Task: Check the average views per listing of granite counters in the last 3 years.
Action: Mouse moved to (934, 216)
Screenshot: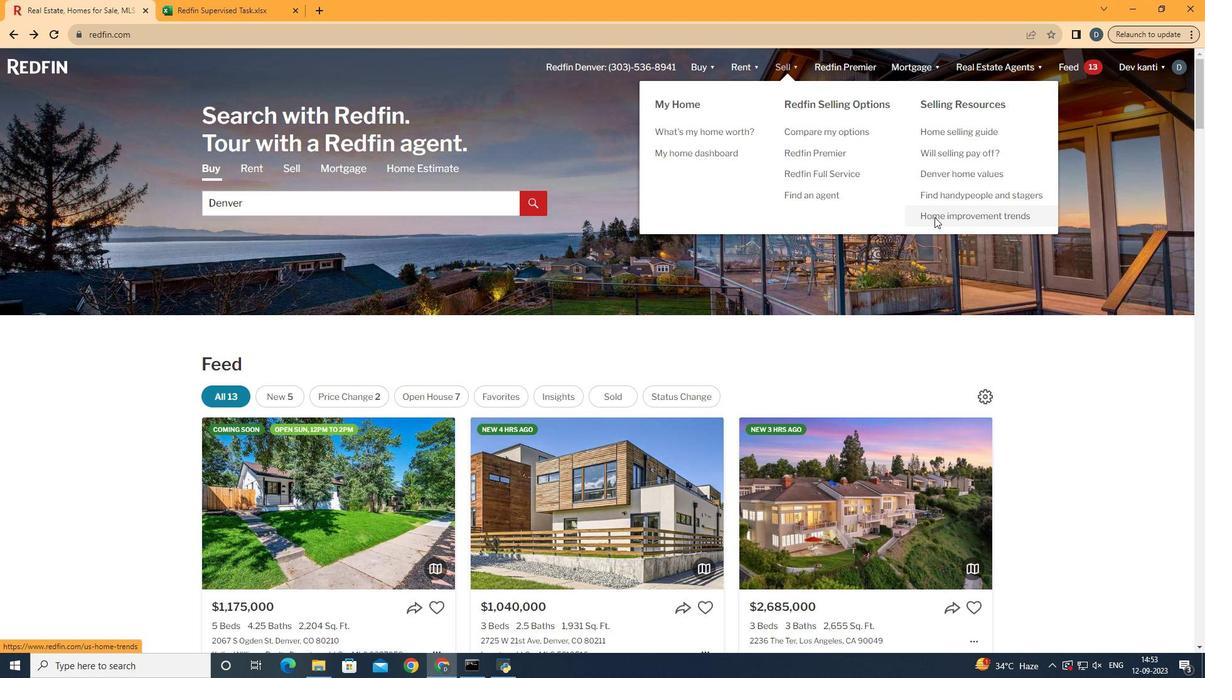 
Action: Mouse pressed left at (934, 216)
Screenshot: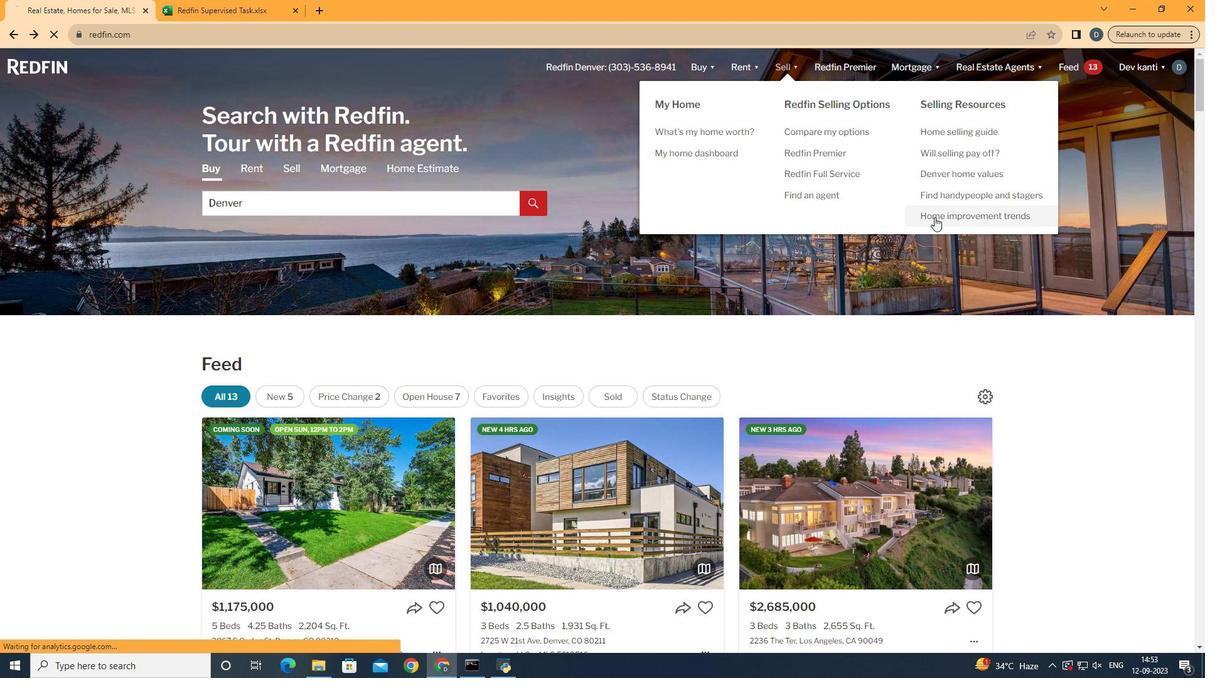 
Action: Mouse moved to (302, 246)
Screenshot: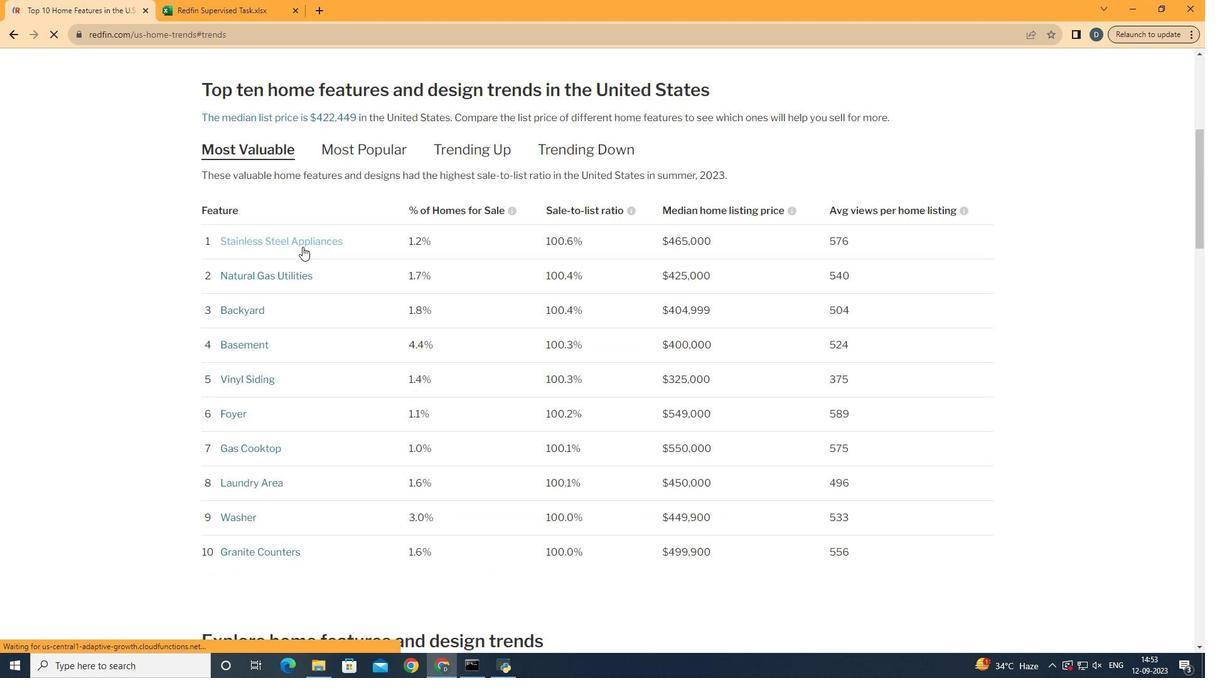 
Action: Mouse pressed left at (302, 246)
Screenshot: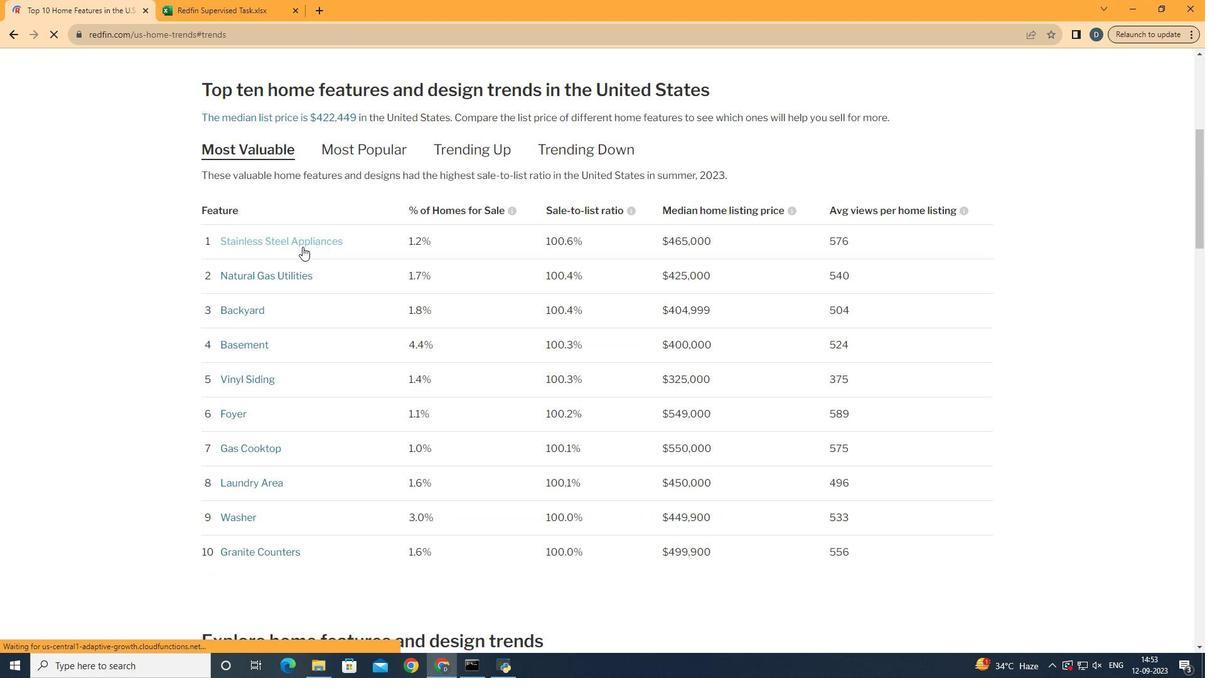 
Action: Mouse moved to (364, 364)
Screenshot: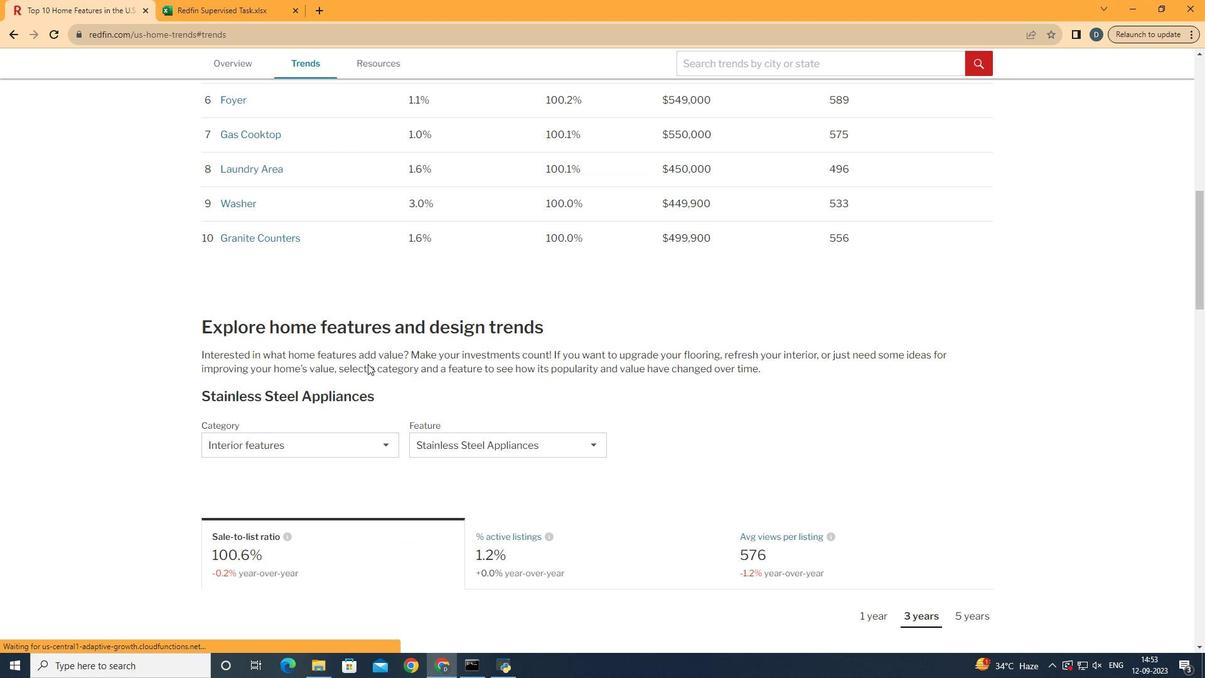 
Action: Mouse scrolled (364, 363) with delta (0, 0)
Screenshot: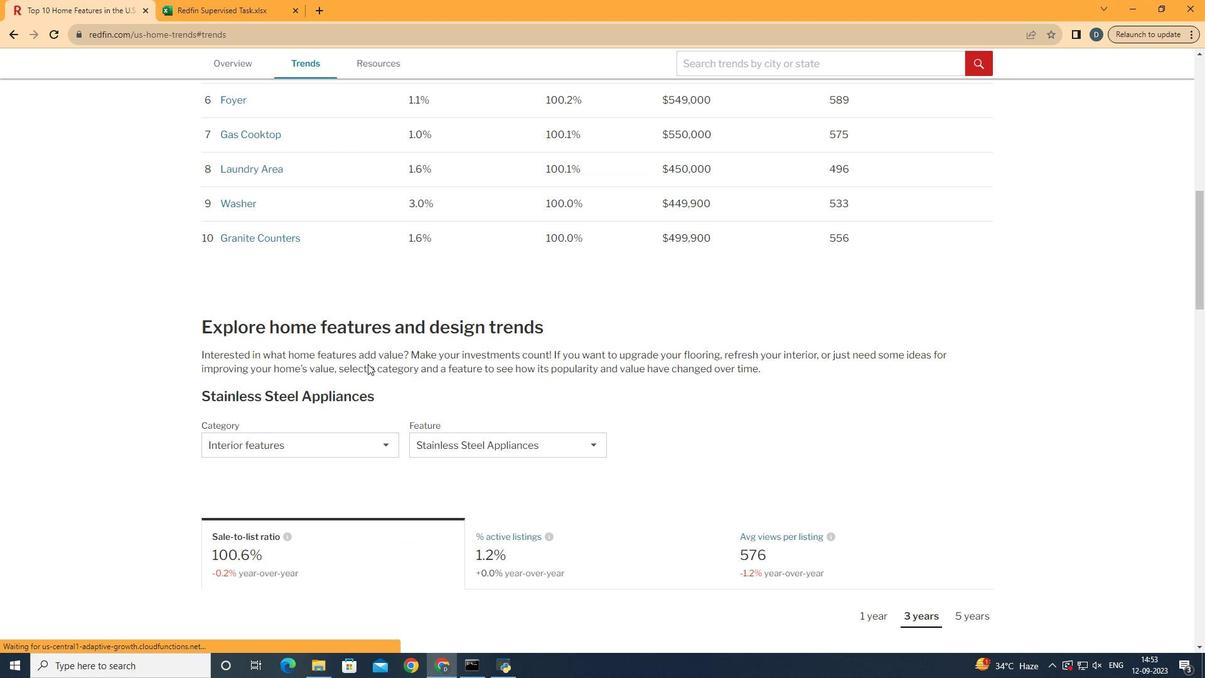 
Action: Mouse scrolled (364, 363) with delta (0, 0)
Screenshot: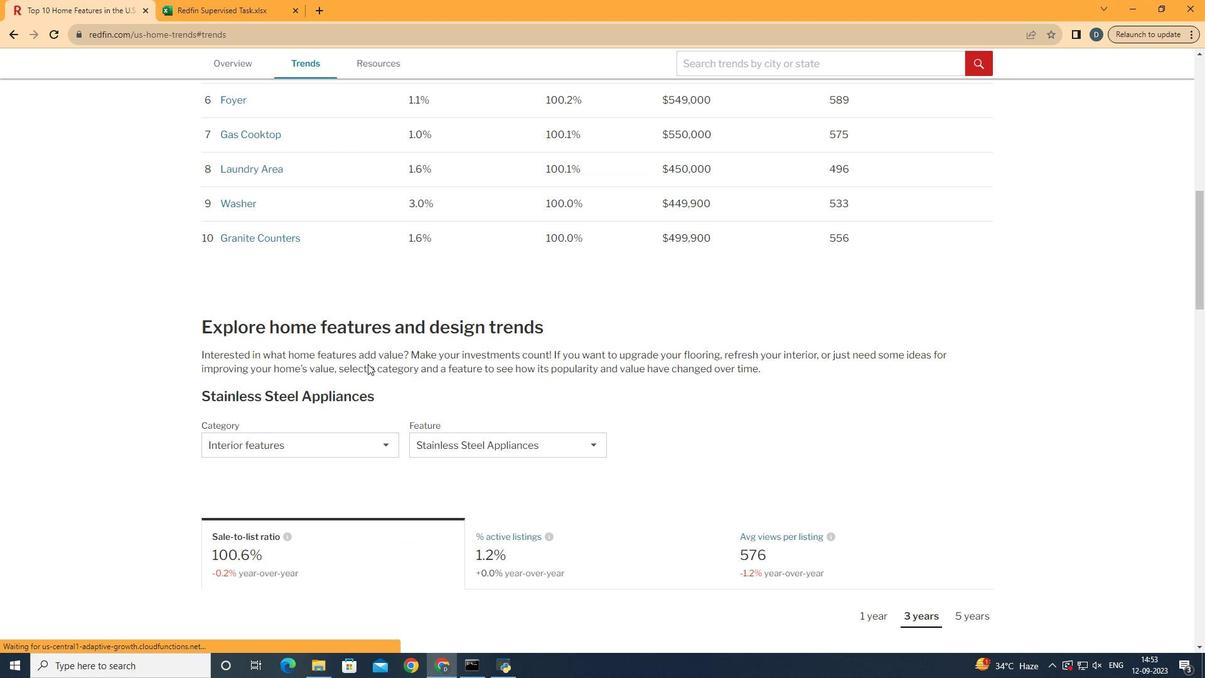 
Action: Mouse scrolled (364, 363) with delta (0, 0)
Screenshot: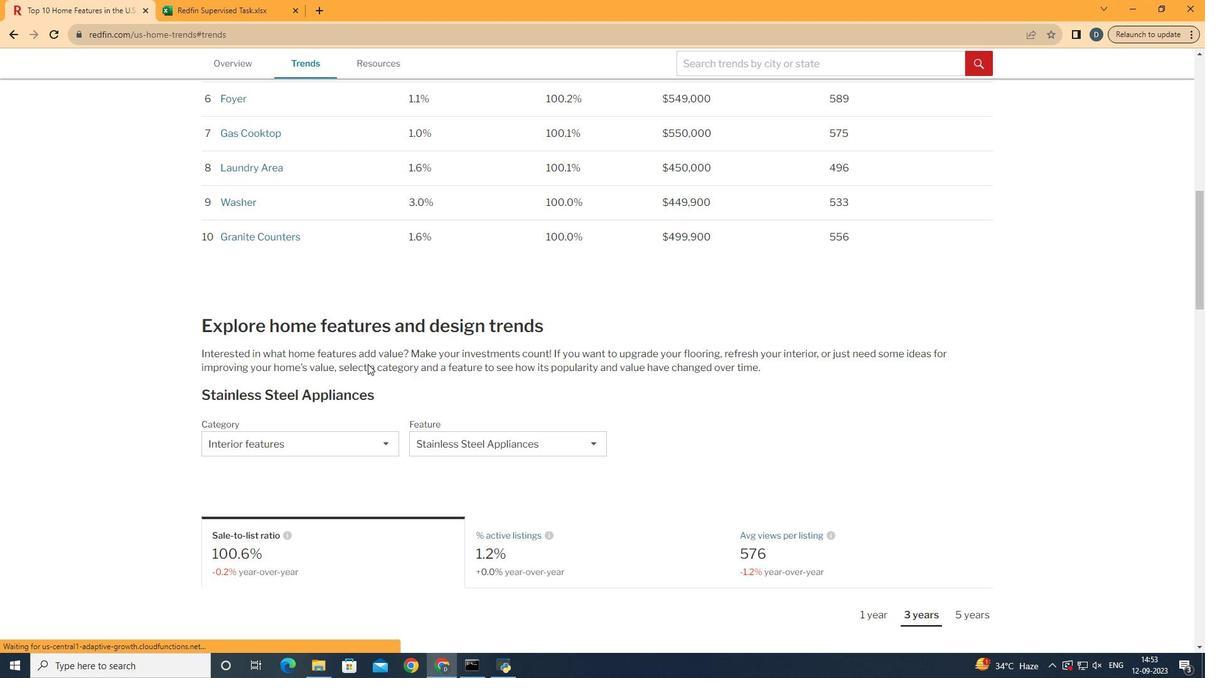 
Action: Mouse scrolled (364, 363) with delta (0, 0)
Screenshot: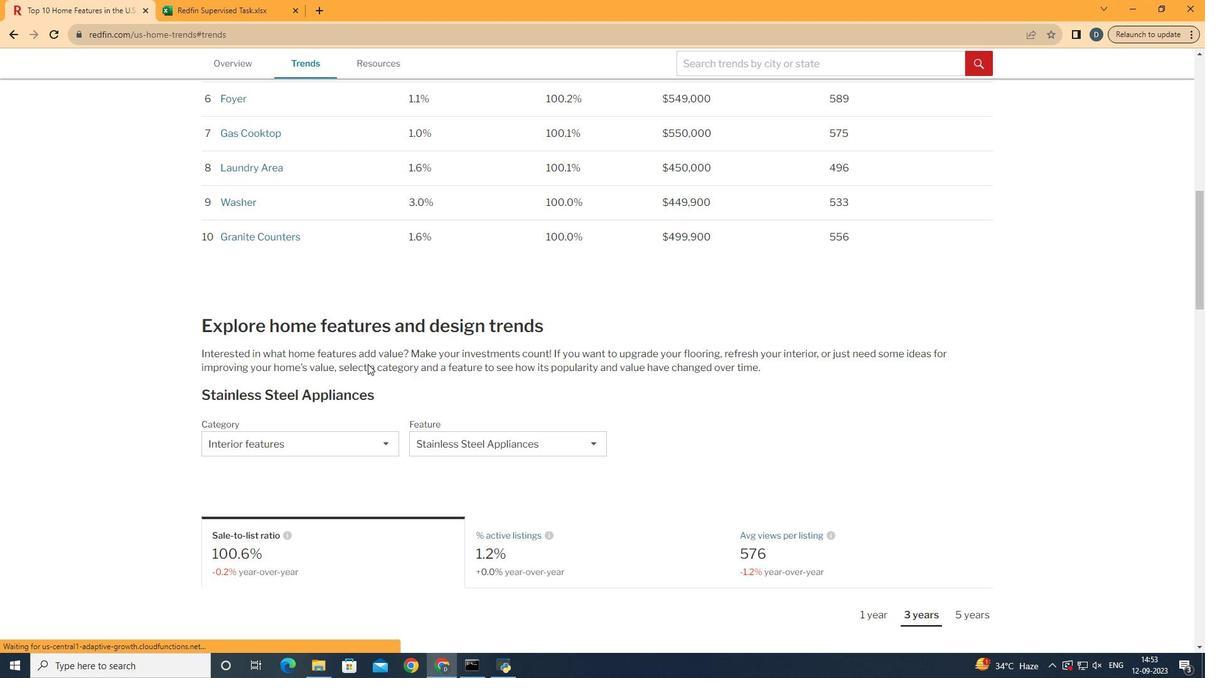 
Action: Mouse moved to (366, 364)
Screenshot: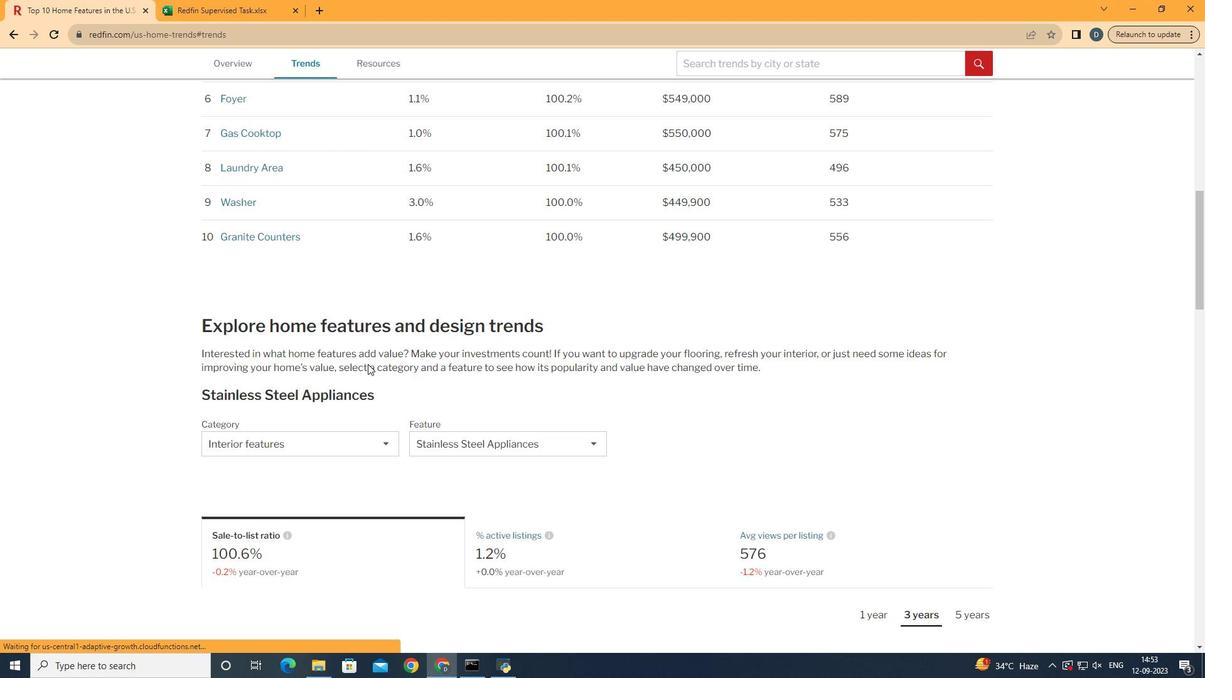 
Action: Mouse scrolled (366, 363) with delta (0, 0)
Screenshot: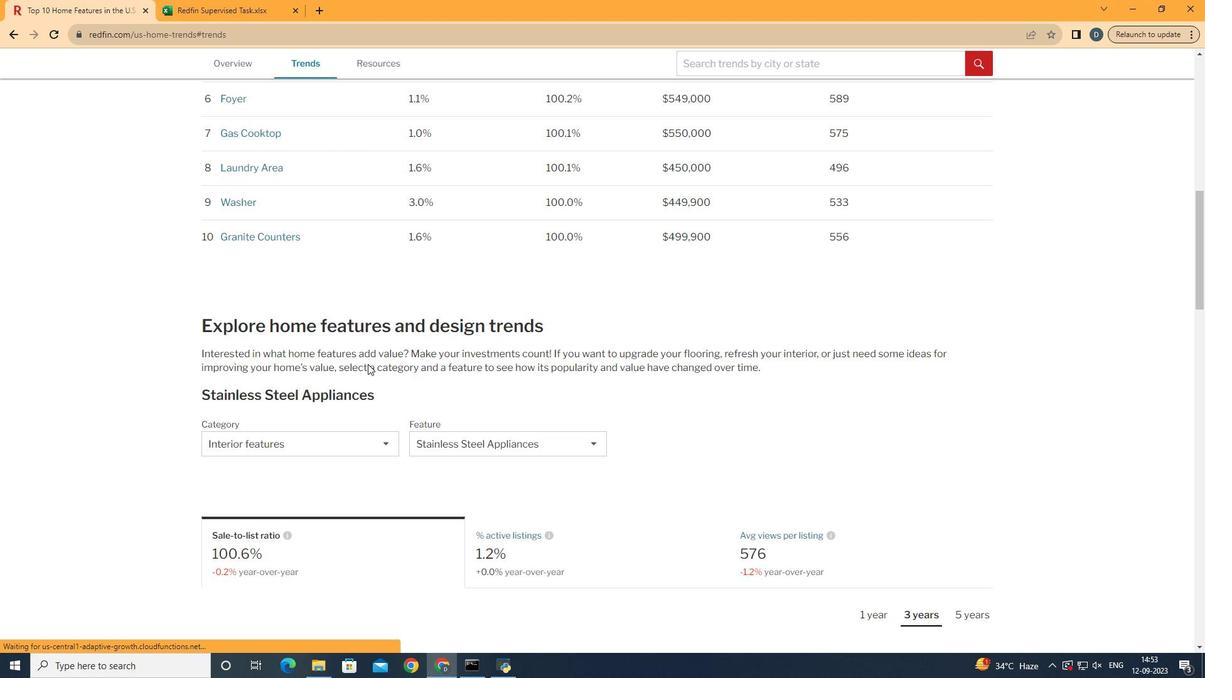 
Action: Mouse moved to (367, 364)
Screenshot: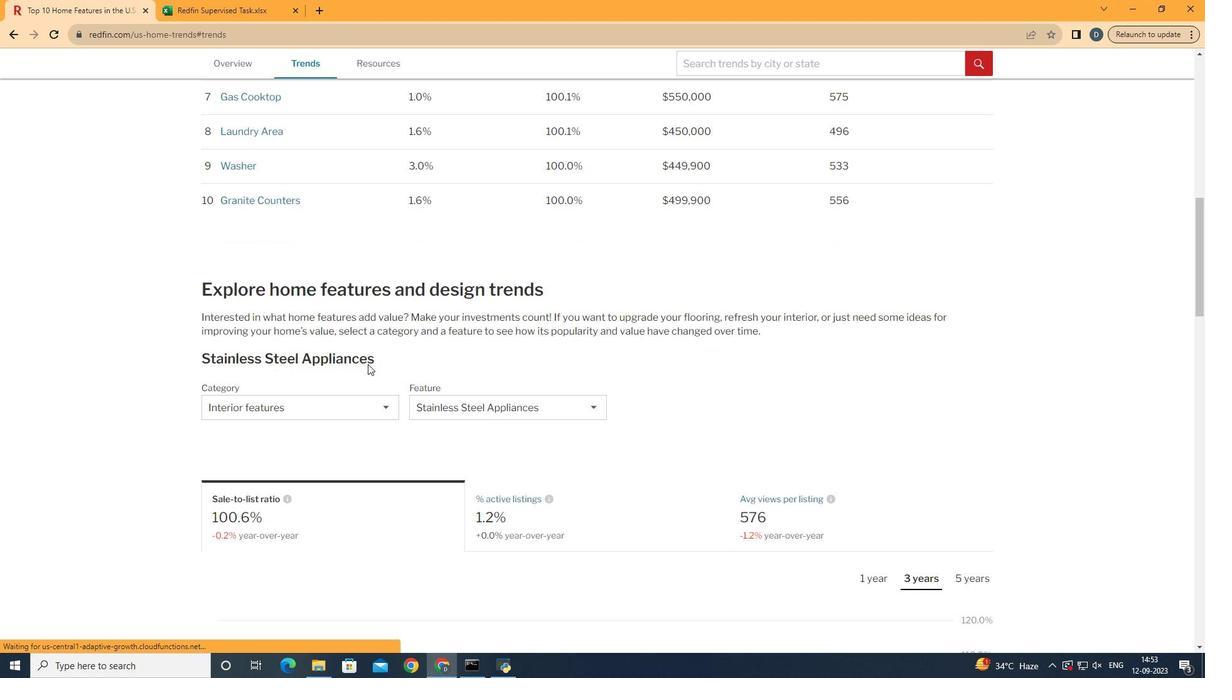
Action: Mouse scrolled (367, 363) with delta (0, 0)
Screenshot: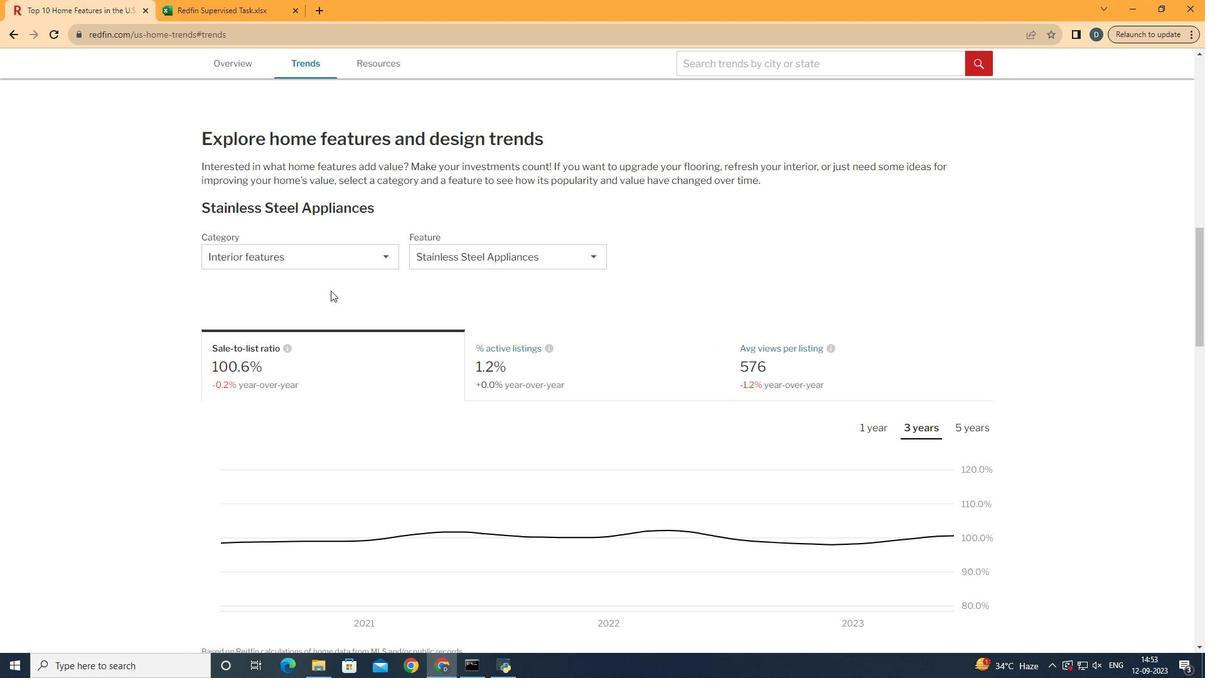 
Action: Mouse scrolled (367, 363) with delta (0, 0)
Screenshot: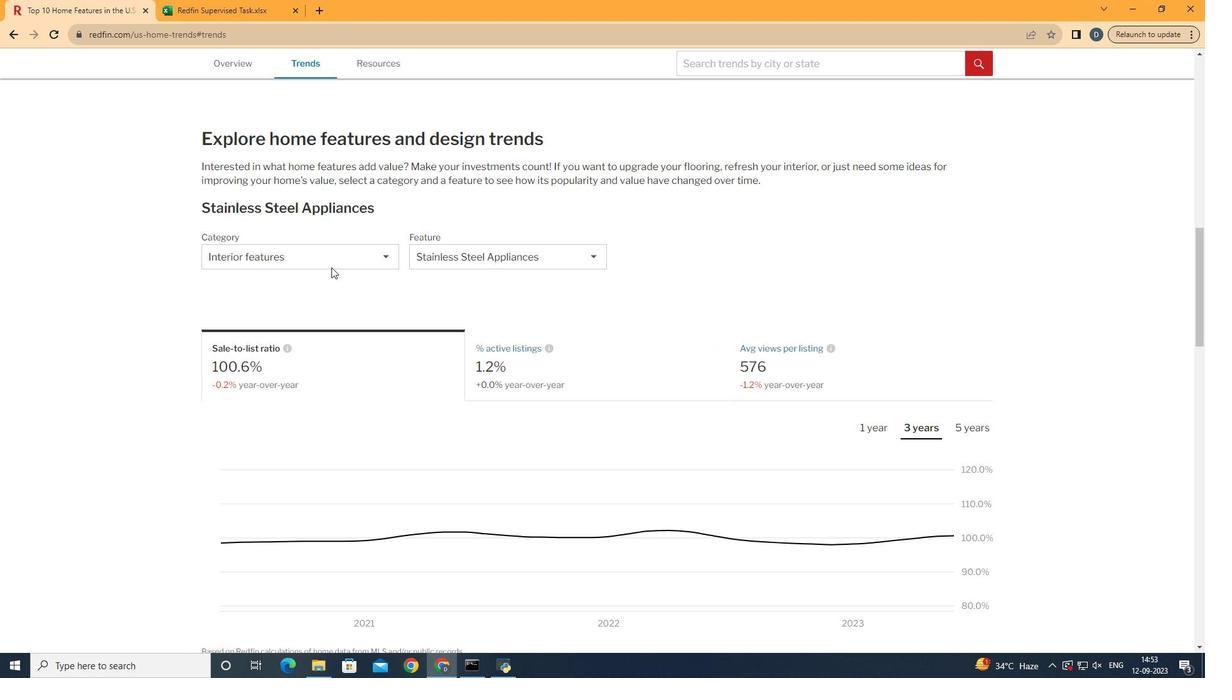
Action: Mouse scrolled (367, 363) with delta (0, 0)
Screenshot: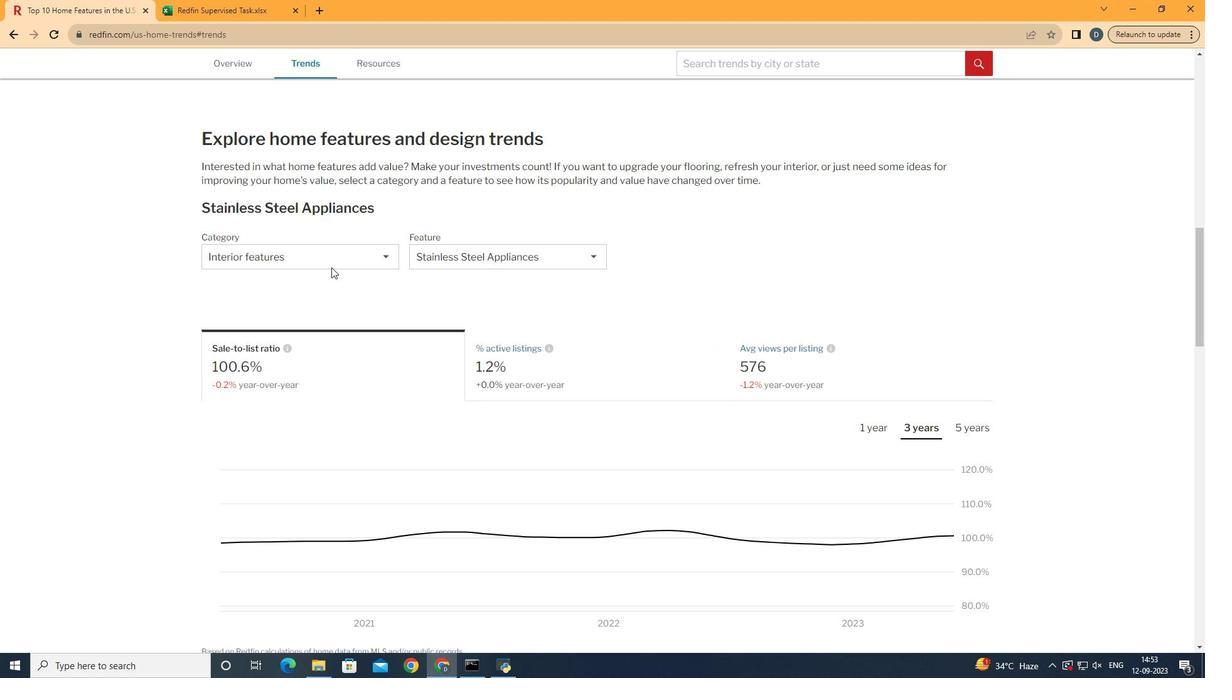 
Action: Mouse moved to (336, 257)
Screenshot: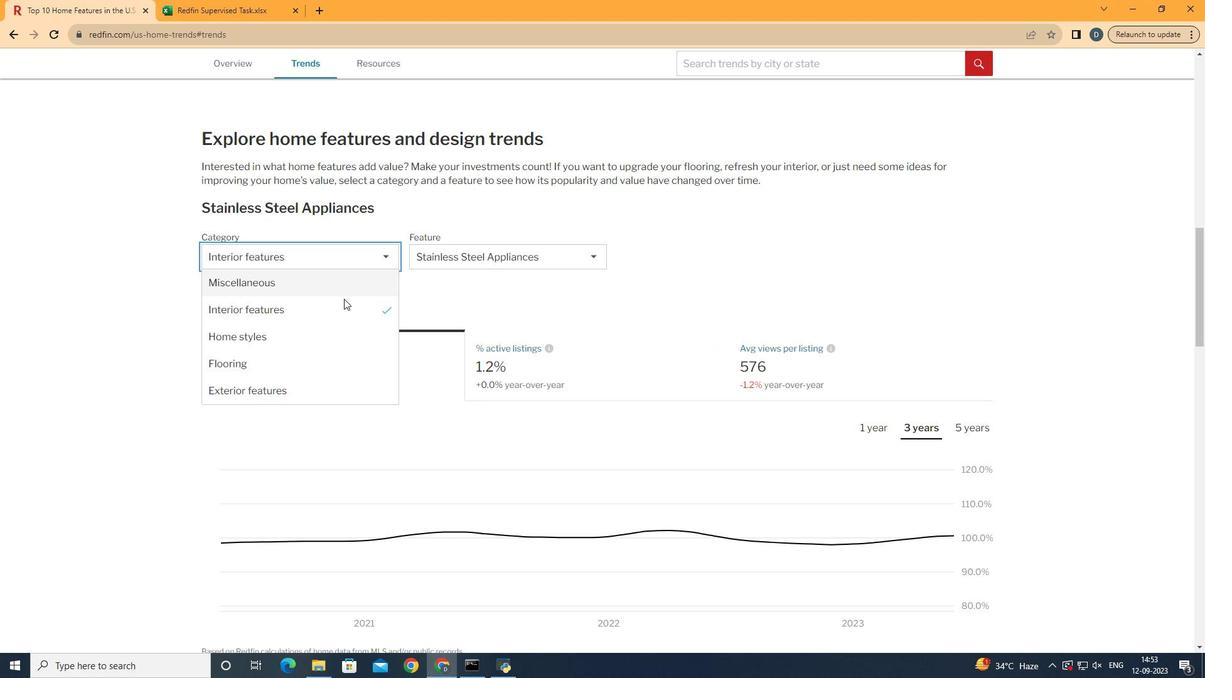 
Action: Mouse pressed left at (336, 257)
Screenshot: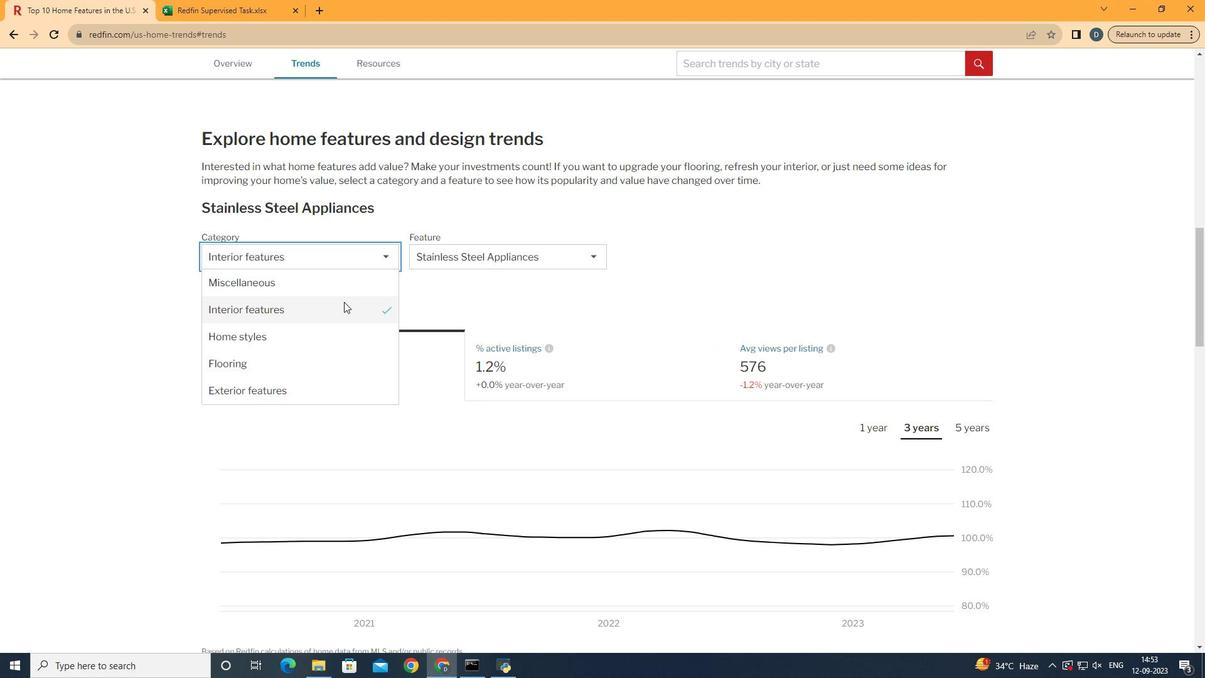 
Action: Mouse moved to (347, 311)
Screenshot: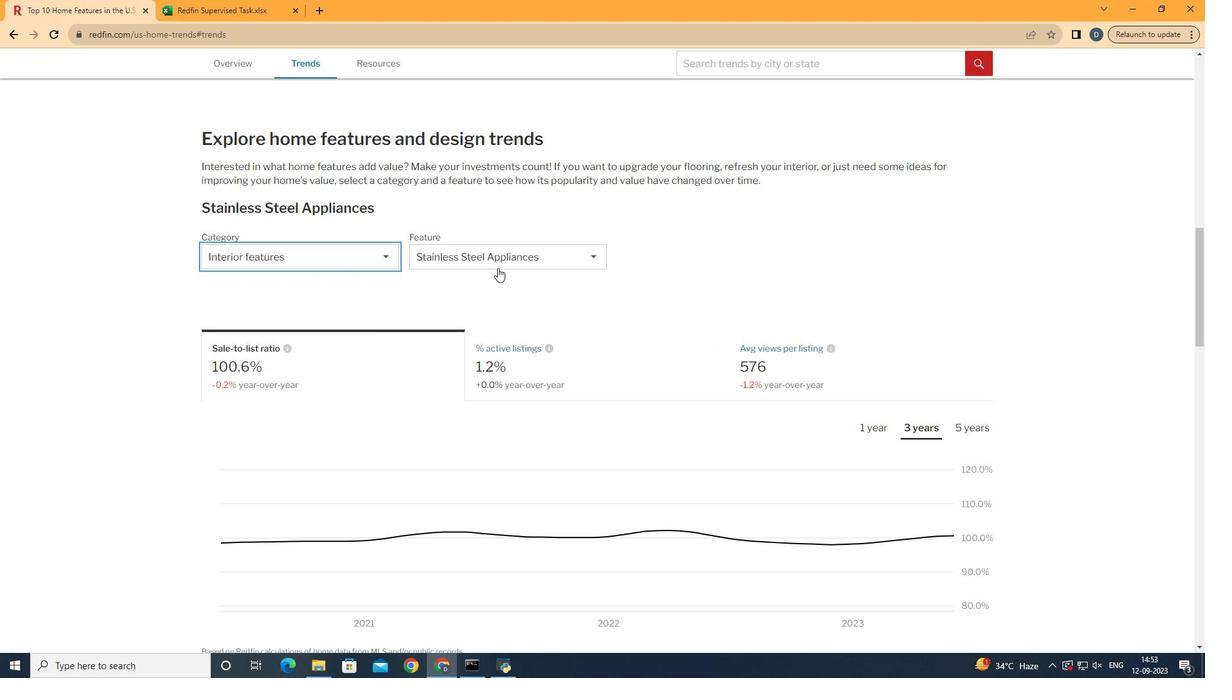 
Action: Mouse pressed left at (347, 311)
Screenshot: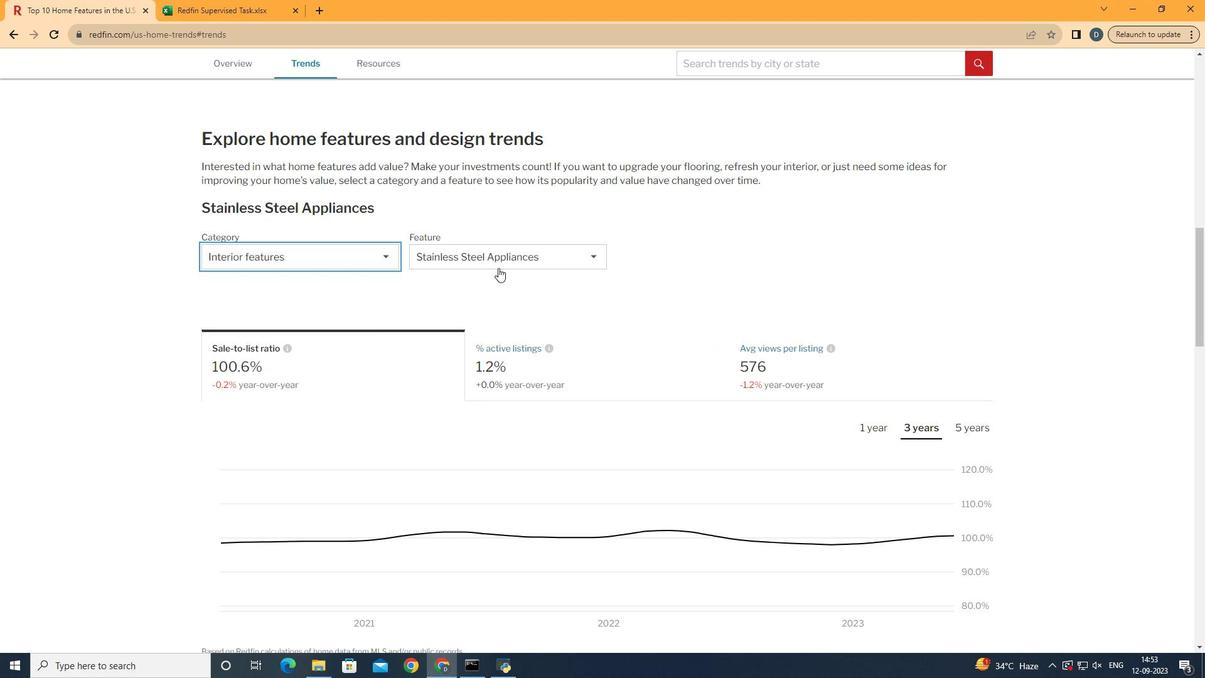 
Action: Mouse moved to (498, 268)
Screenshot: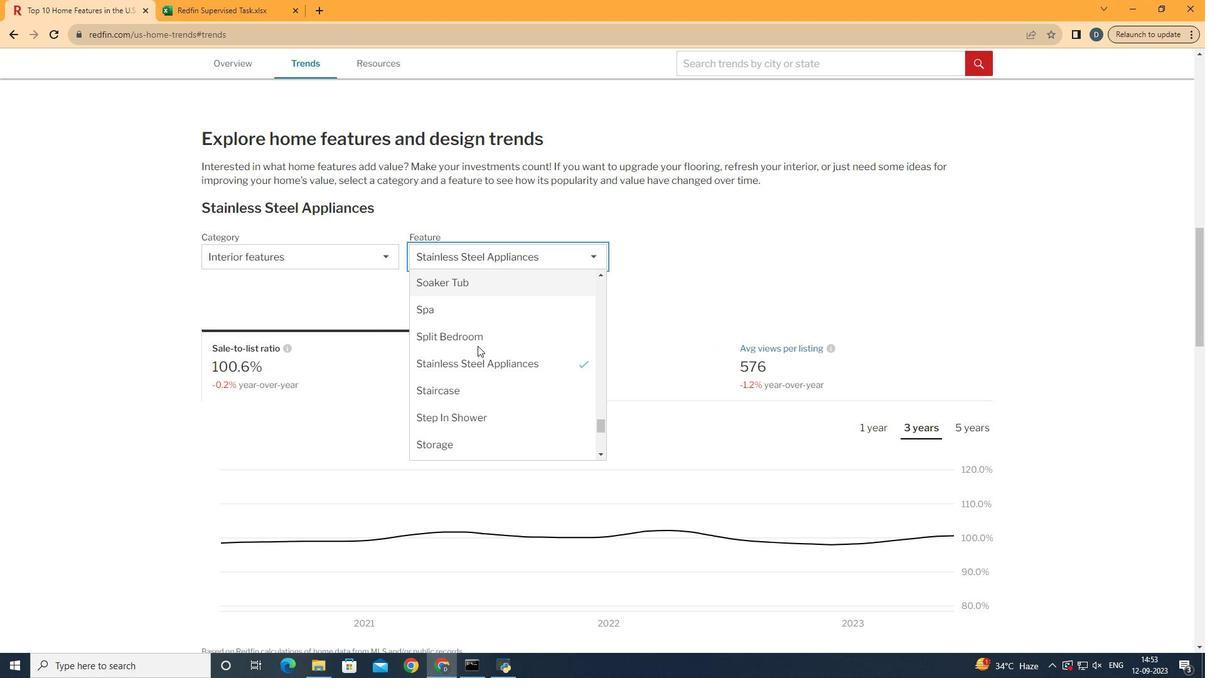 
Action: Mouse pressed left at (498, 268)
Screenshot: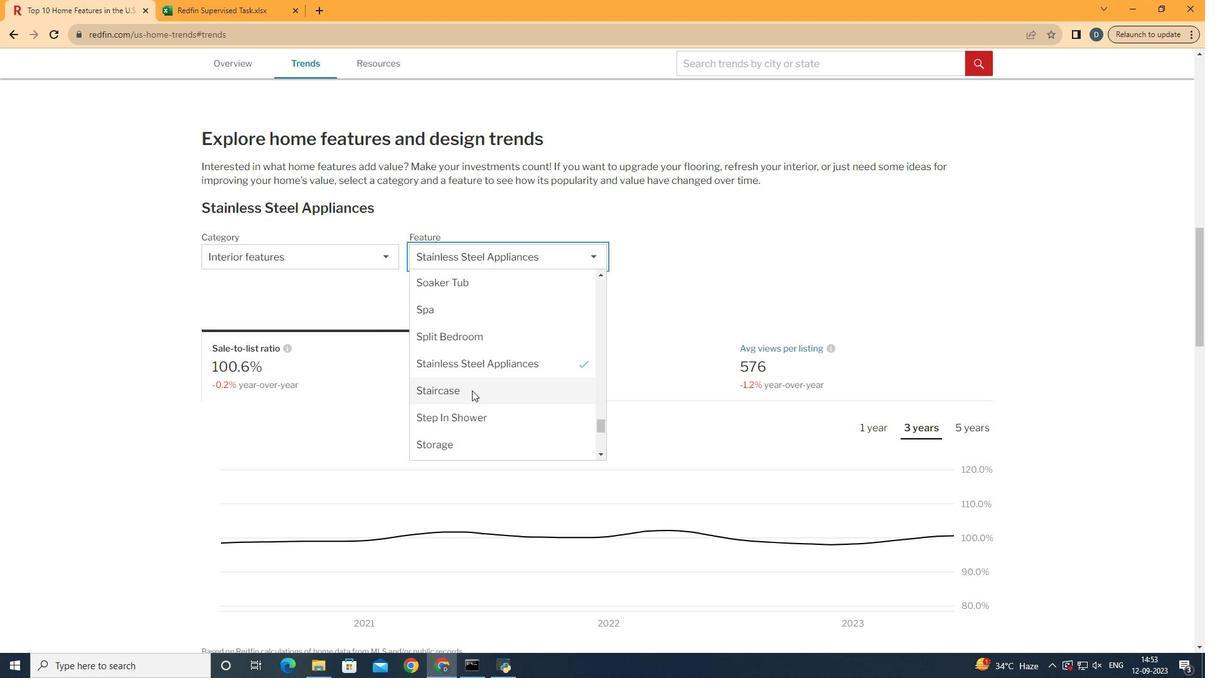 
Action: Mouse moved to (472, 390)
Screenshot: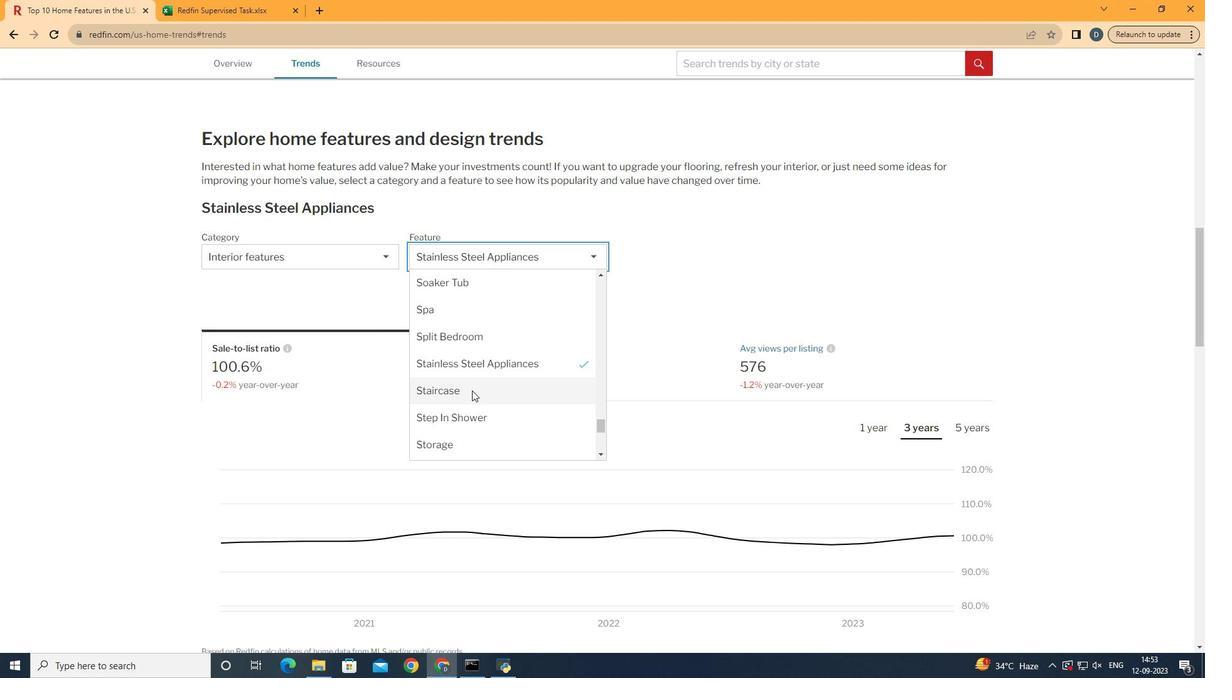 
Action: Mouse scrolled (472, 391) with delta (0, 0)
Screenshot: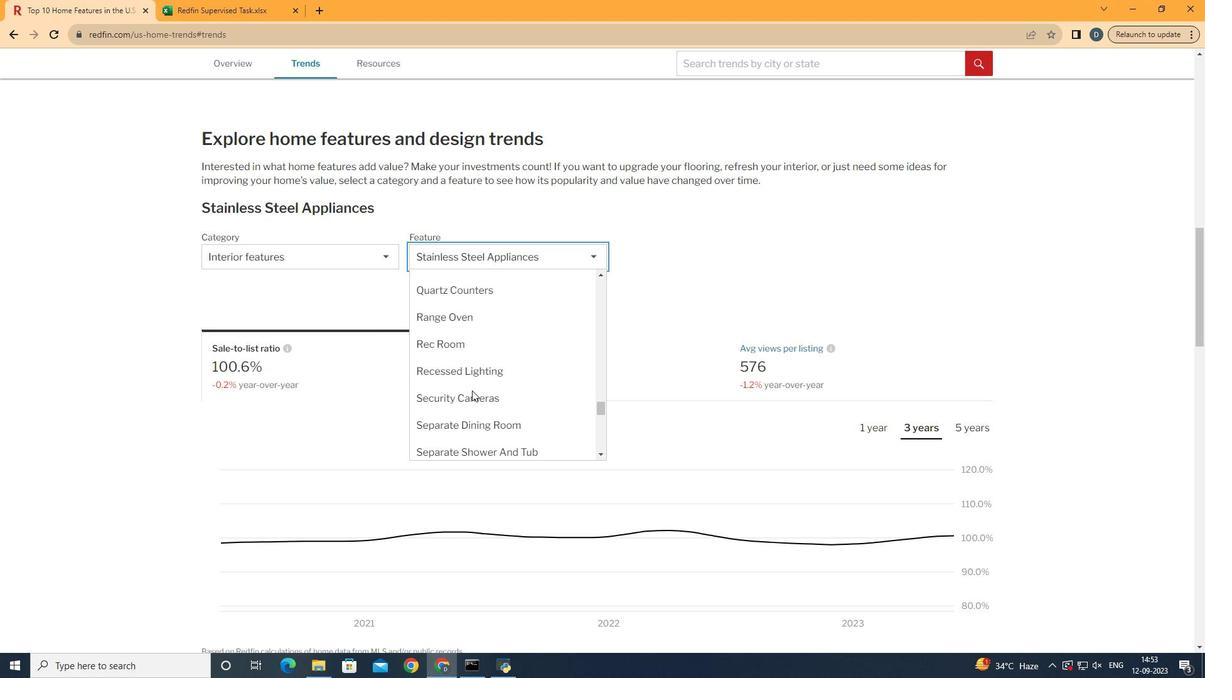 
Action: Mouse scrolled (472, 391) with delta (0, 0)
Screenshot: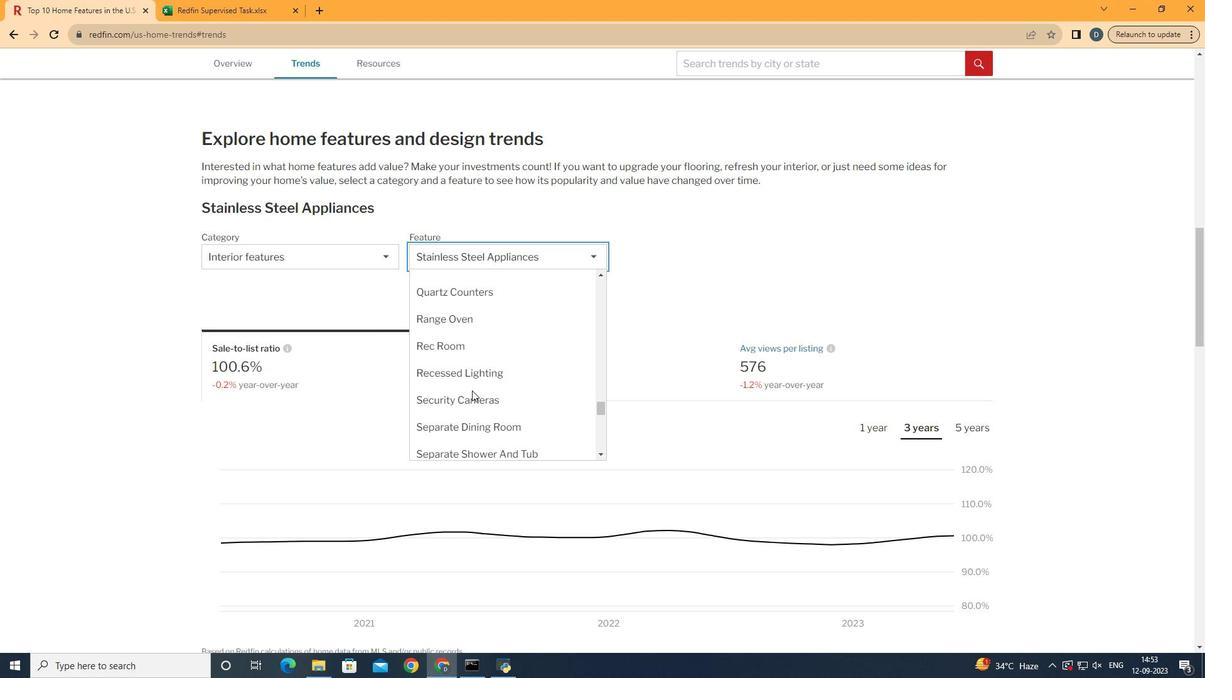 
Action: Mouse scrolled (472, 391) with delta (0, 0)
Screenshot: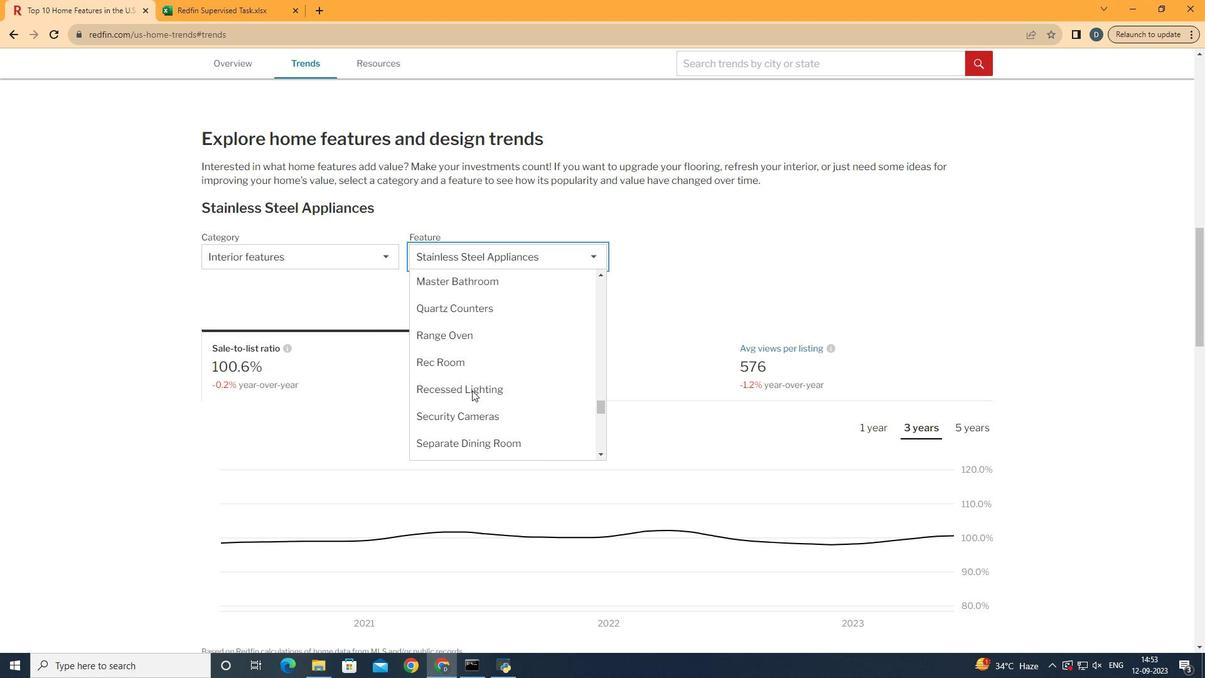 
Action: Mouse scrolled (472, 391) with delta (0, 0)
Screenshot: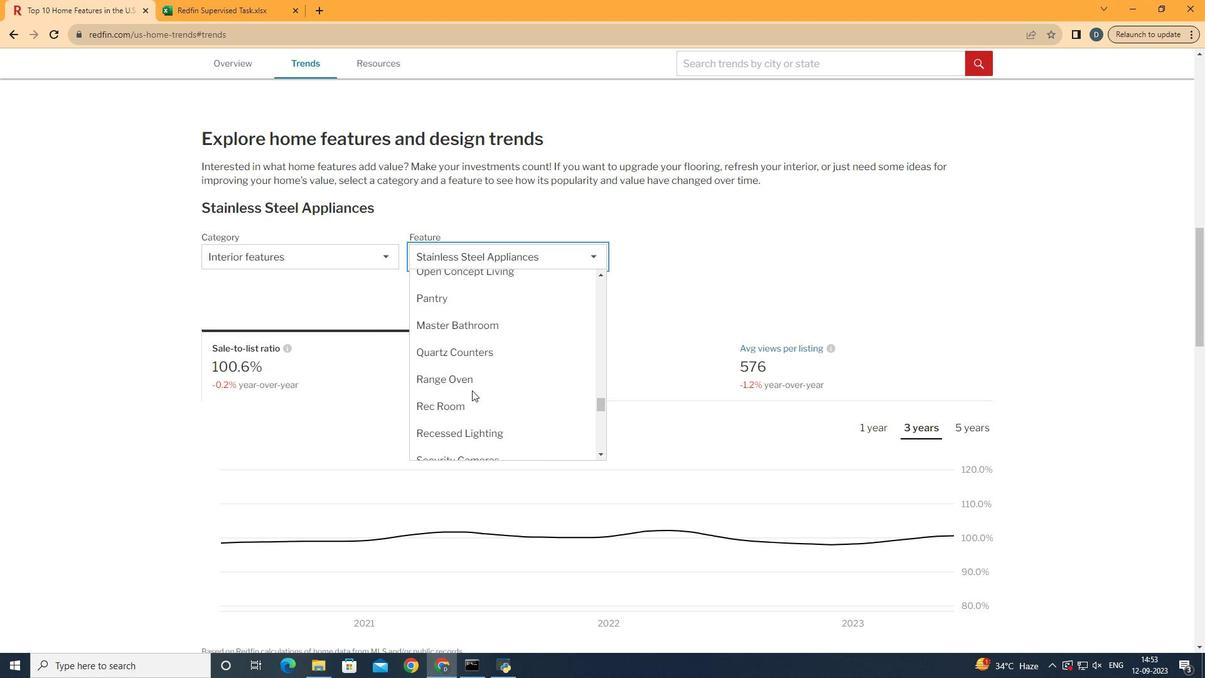 
Action: Mouse scrolled (472, 391) with delta (0, 0)
Screenshot: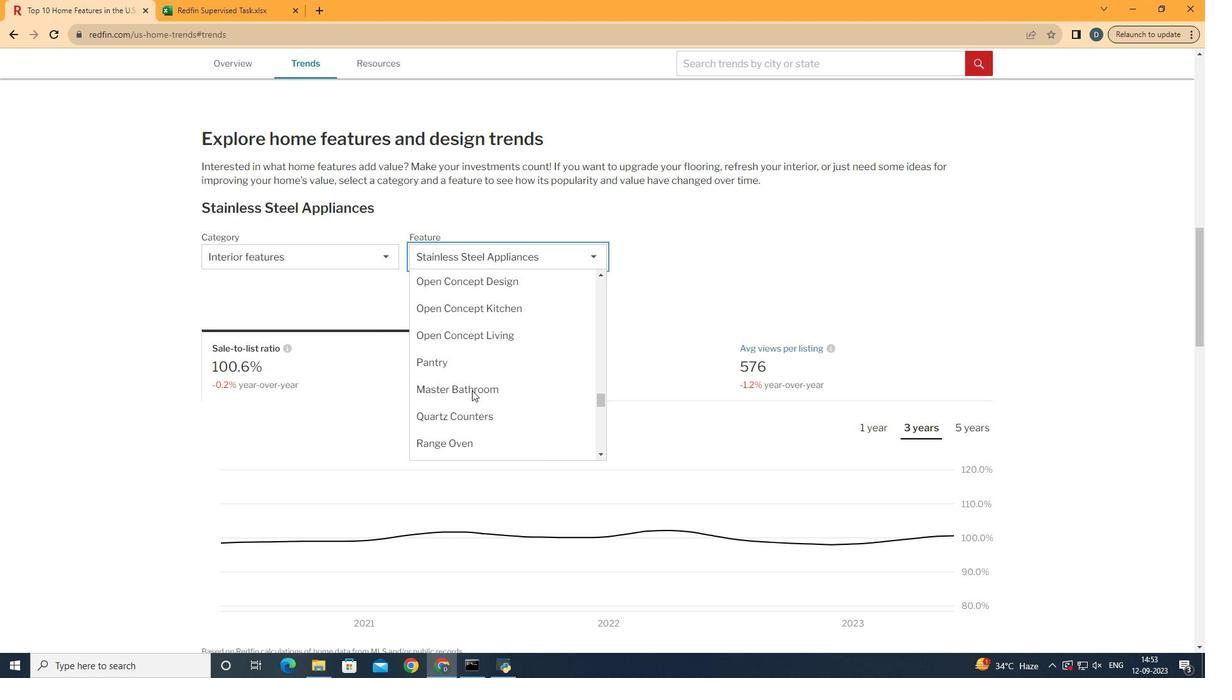 
Action: Mouse scrolled (472, 391) with delta (0, 0)
Screenshot: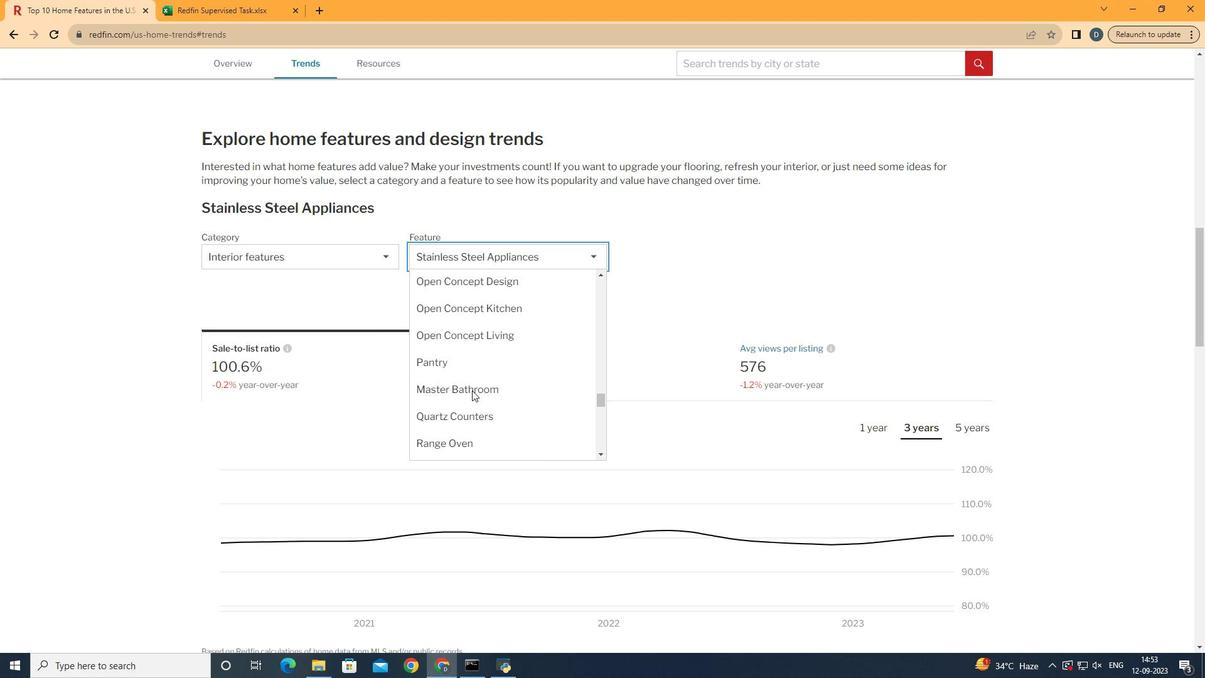 
Action: Mouse moved to (506, 344)
Screenshot: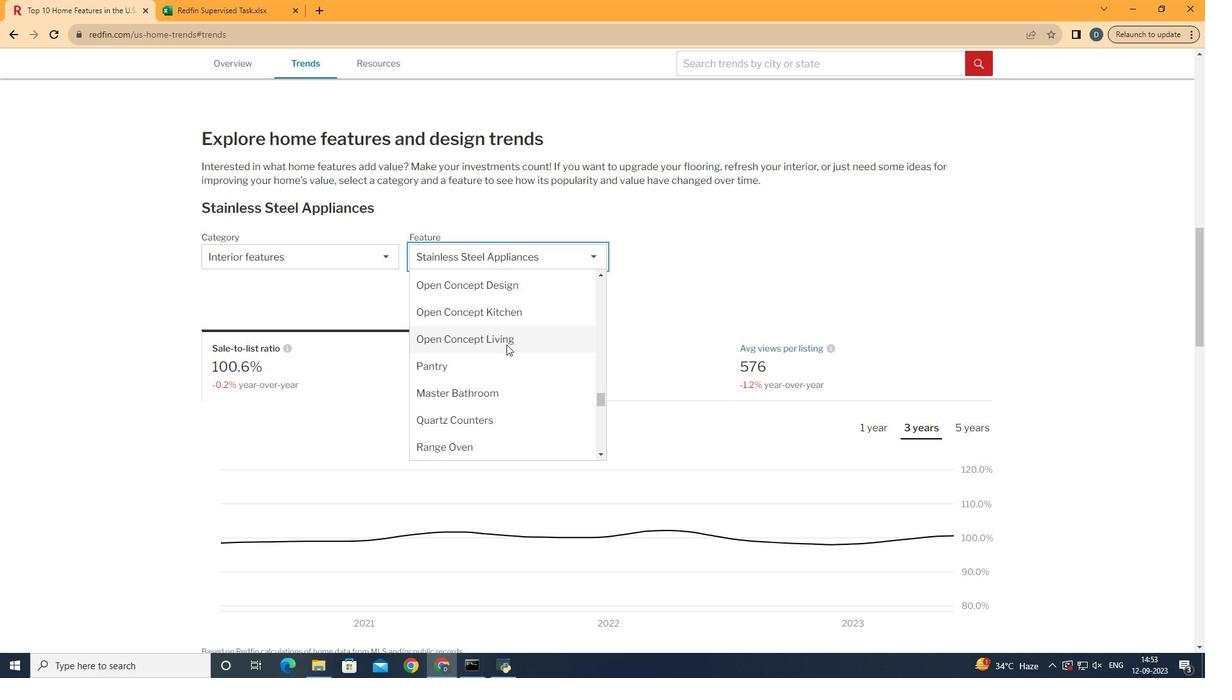 
Action: Mouse scrolled (506, 345) with delta (0, 0)
Screenshot: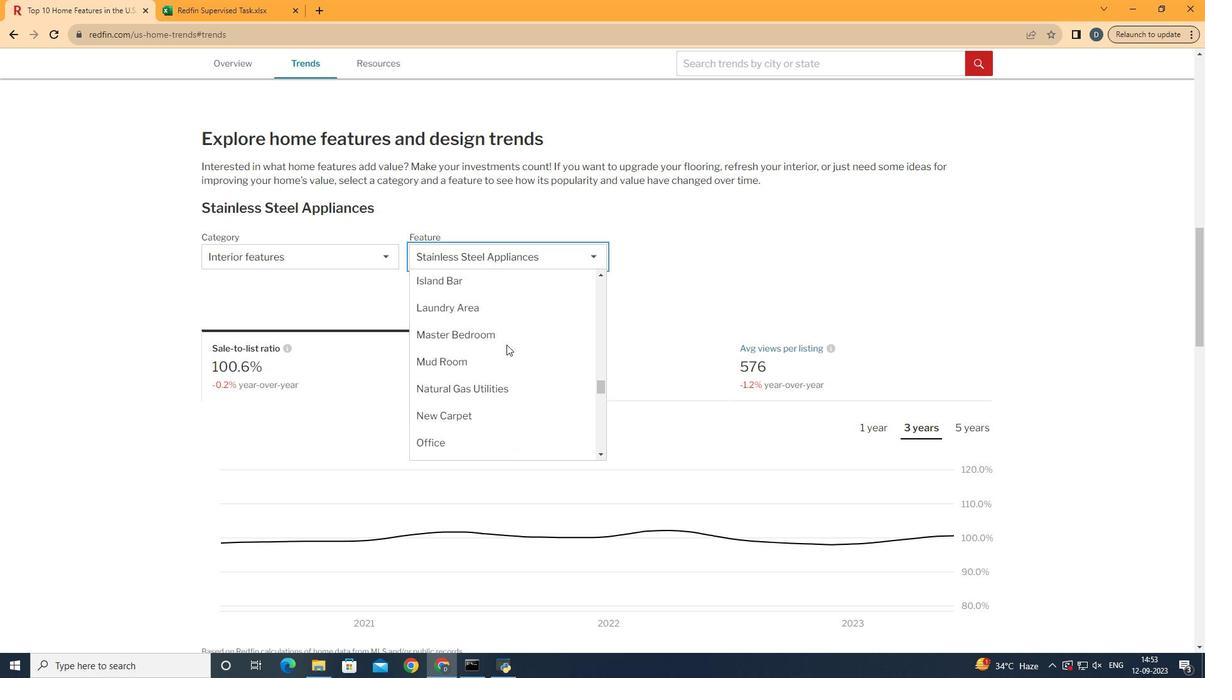 
Action: Mouse scrolled (506, 345) with delta (0, 0)
Screenshot: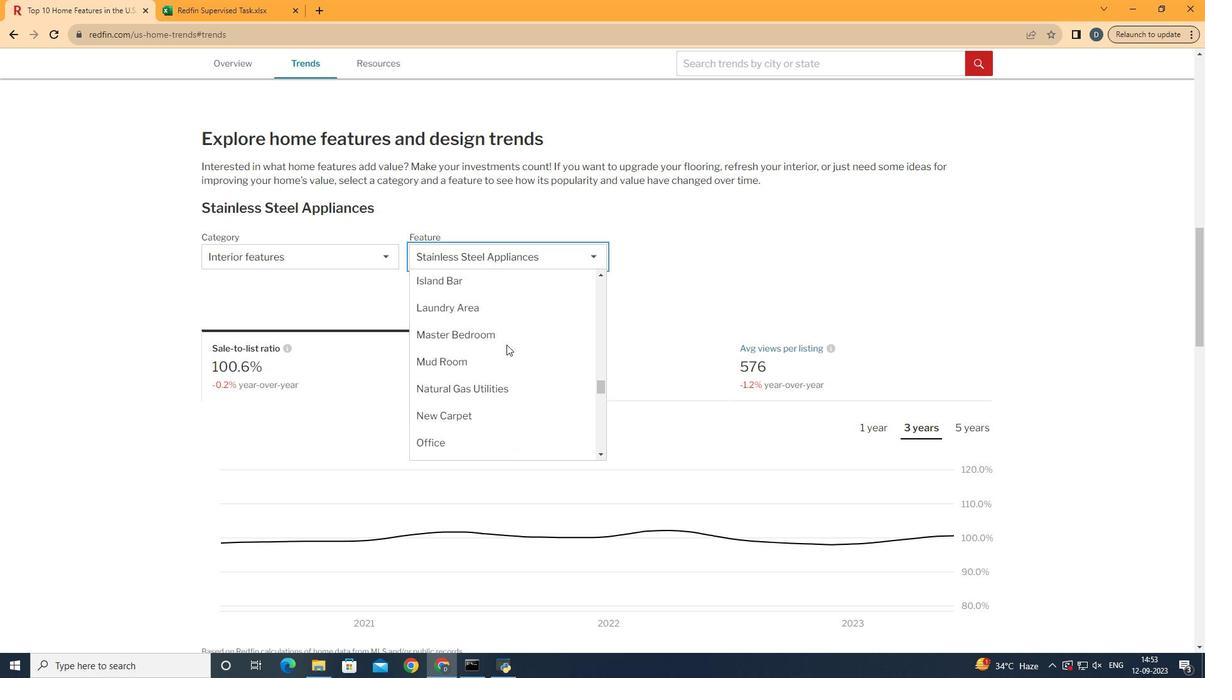 
Action: Mouse scrolled (506, 345) with delta (0, 0)
Screenshot: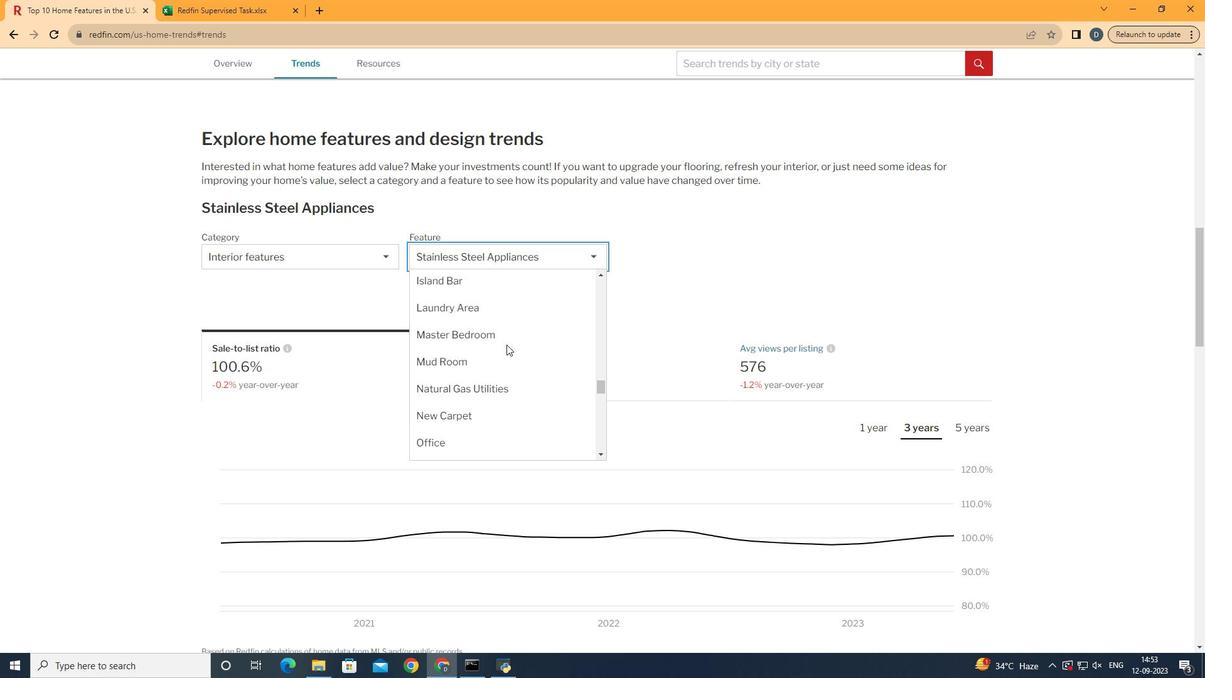 
Action: Mouse moved to (508, 369)
Screenshot: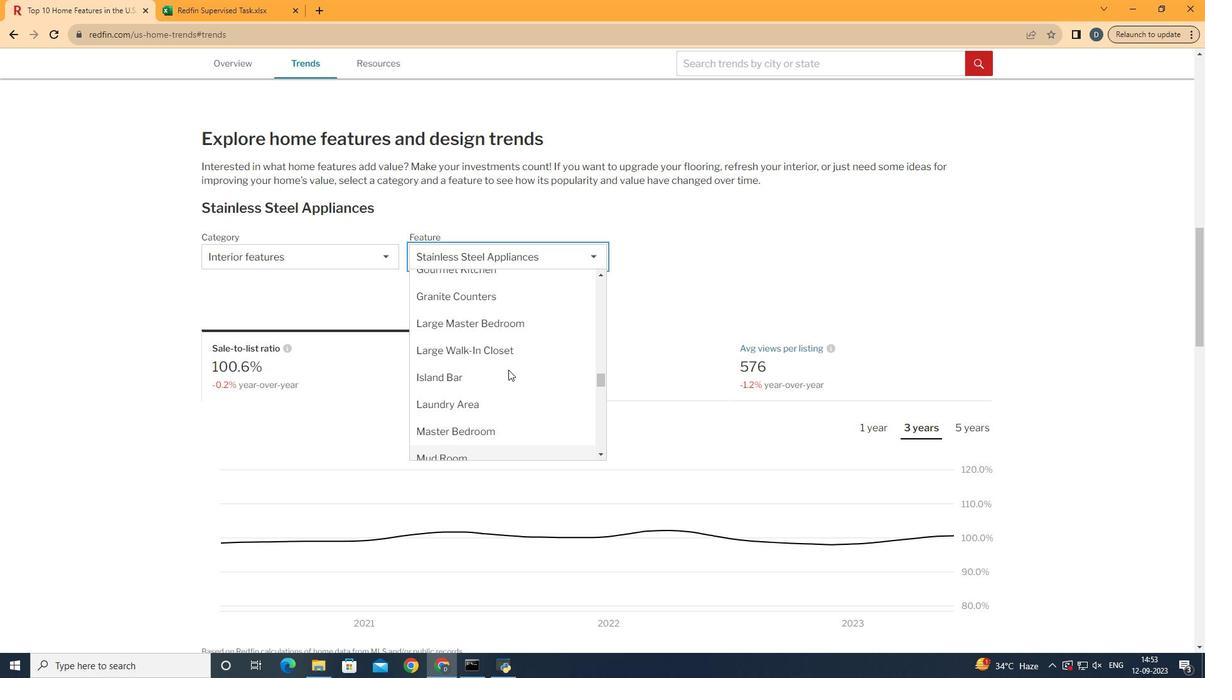 
Action: Mouse scrolled (508, 370) with delta (0, 0)
Screenshot: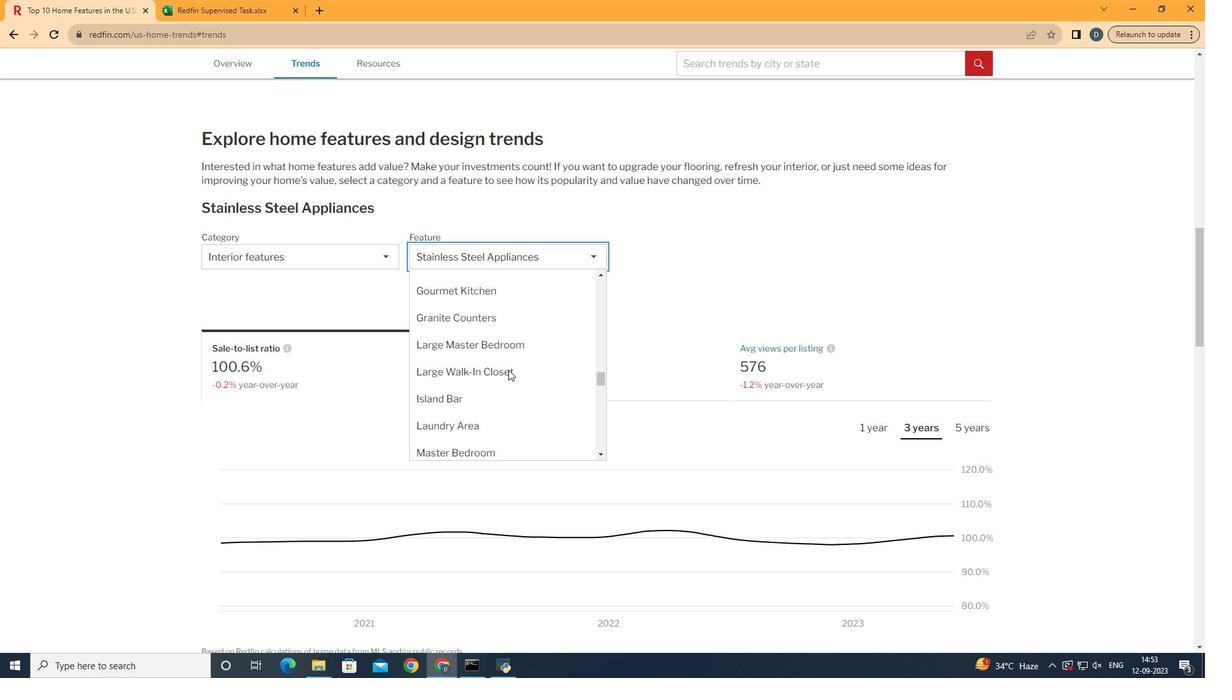 
Action: Mouse scrolled (508, 370) with delta (0, 0)
Screenshot: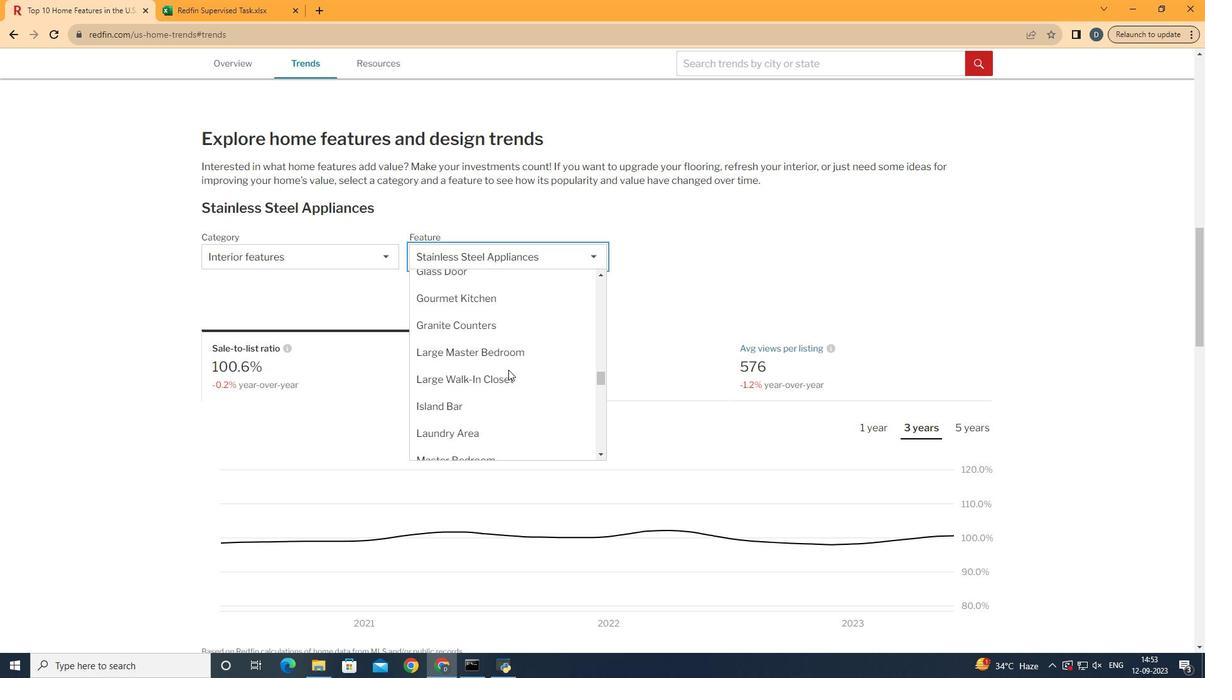 
Action: Mouse moved to (512, 329)
Screenshot: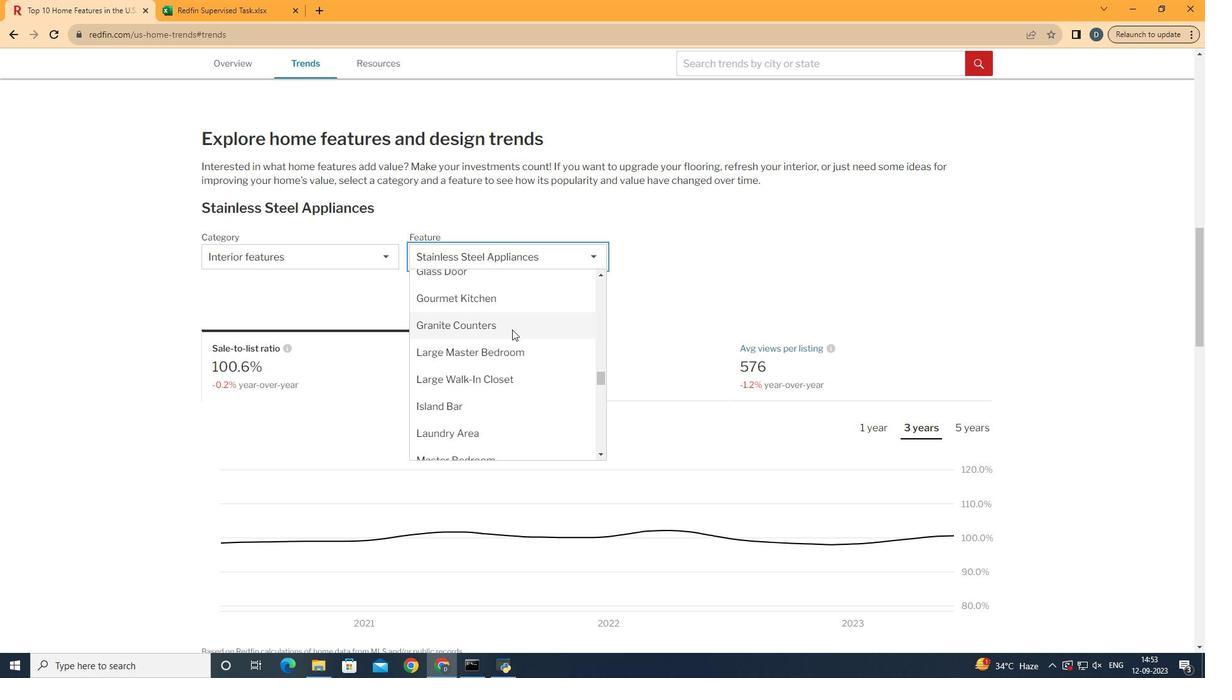 
Action: Mouse pressed left at (512, 329)
Screenshot: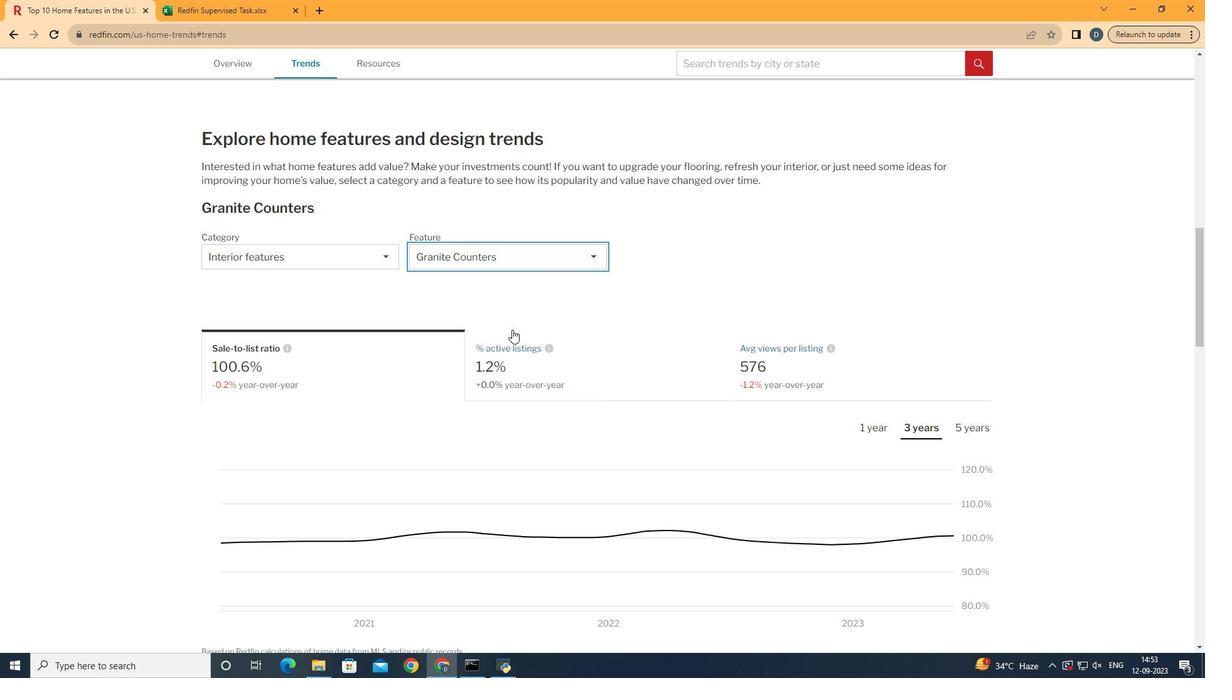 
Action: Mouse moved to (867, 372)
Screenshot: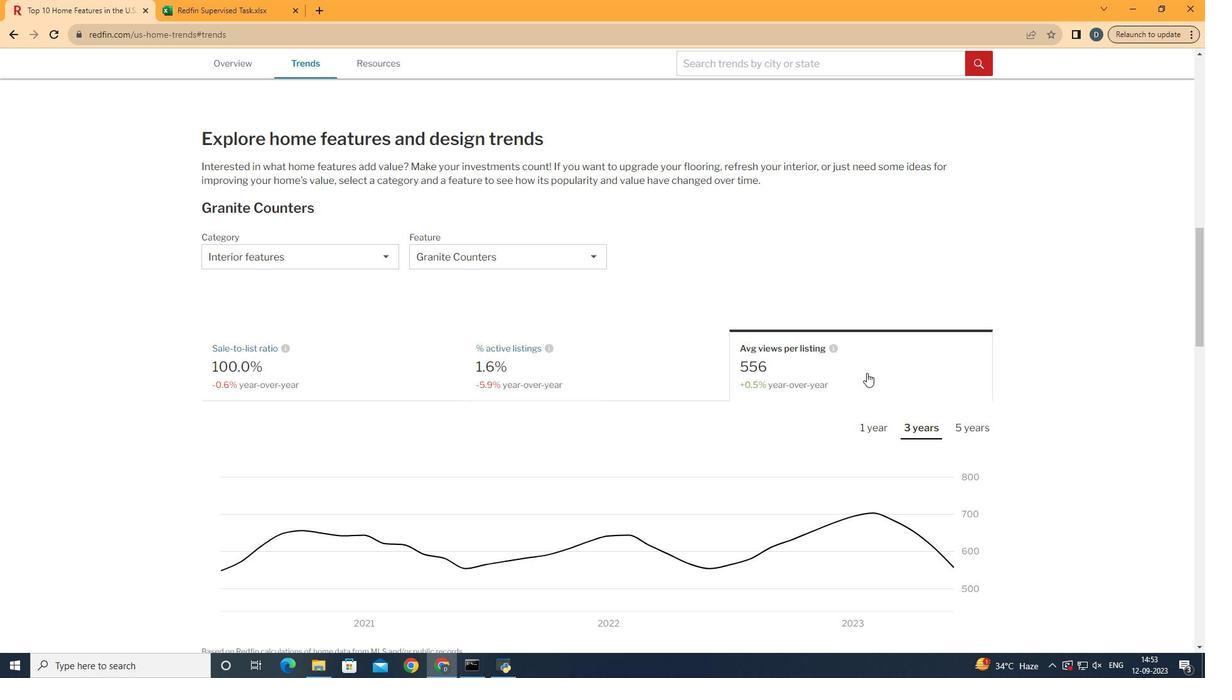 
Action: Mouse pressed left at (867, 372)
Screenshot: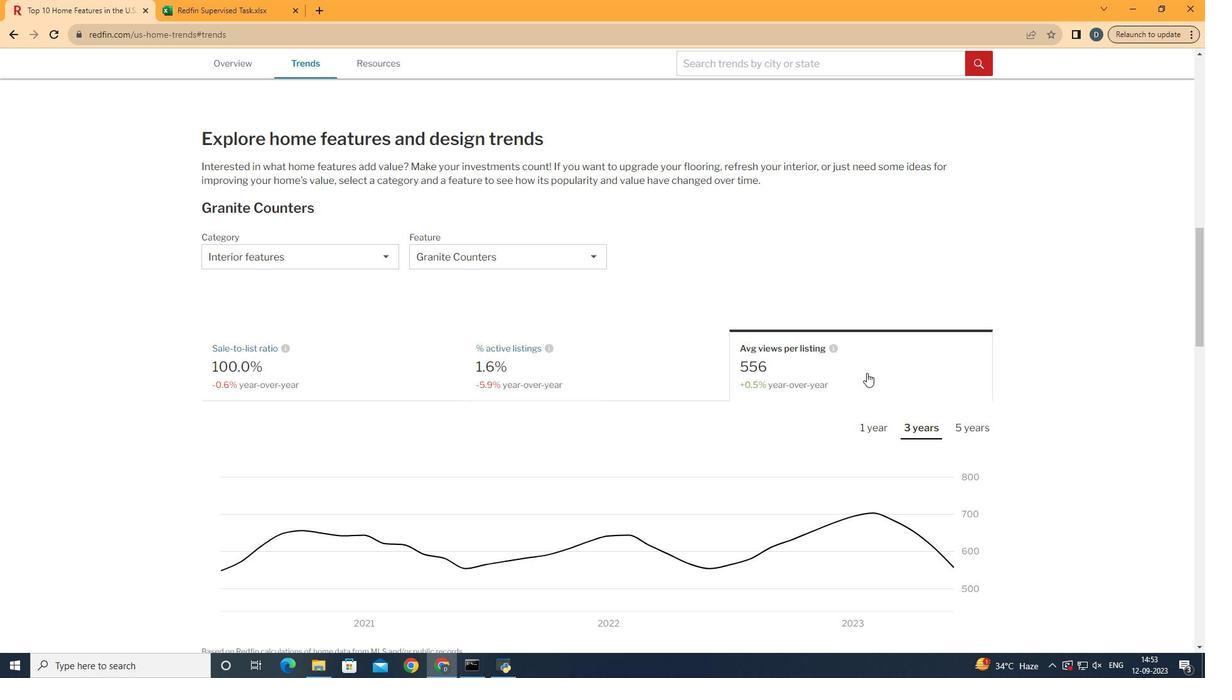 
Action: Mouse moved to (939, 430)
Screenshot: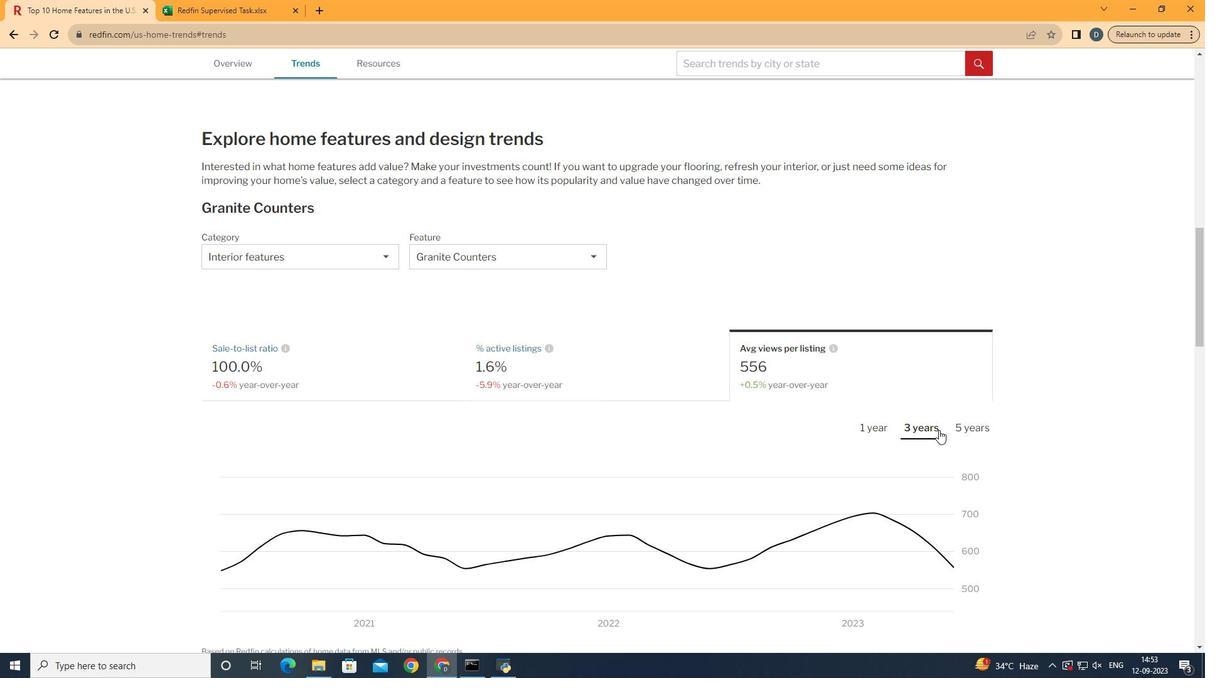 
Action: Mouse pressed left at (939, 430)
Screenshot: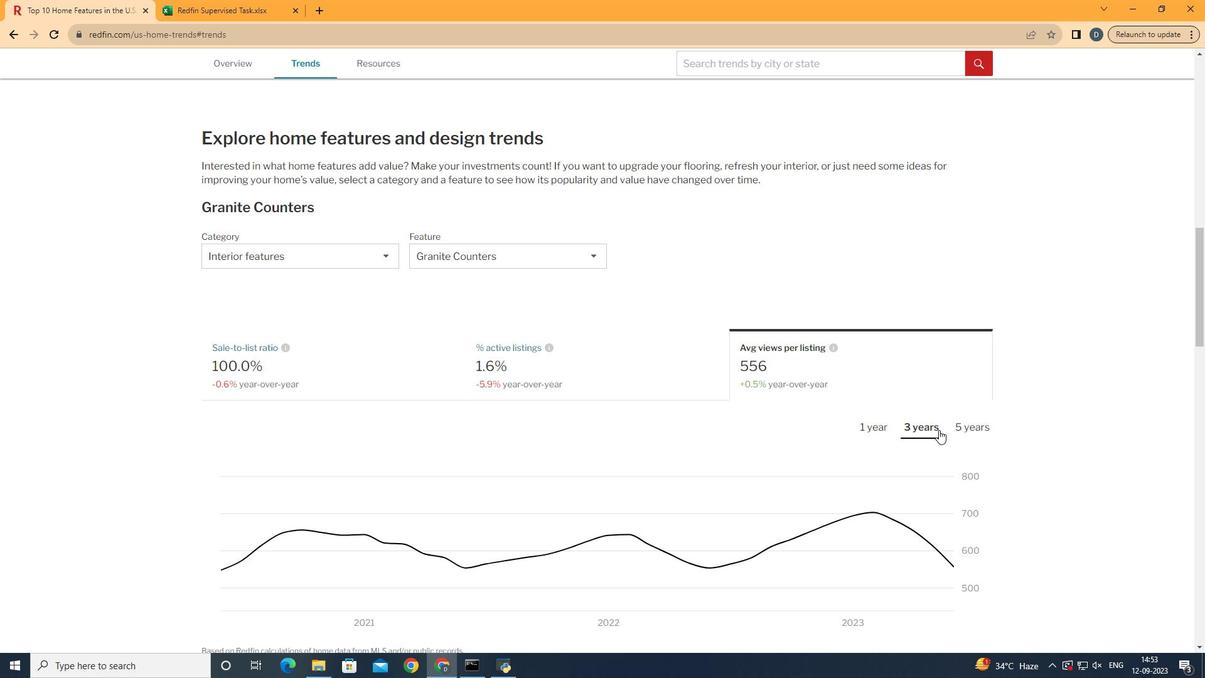 
Action: Mouse scrolled (939, 429) with delta (0, 0)
Screenshot: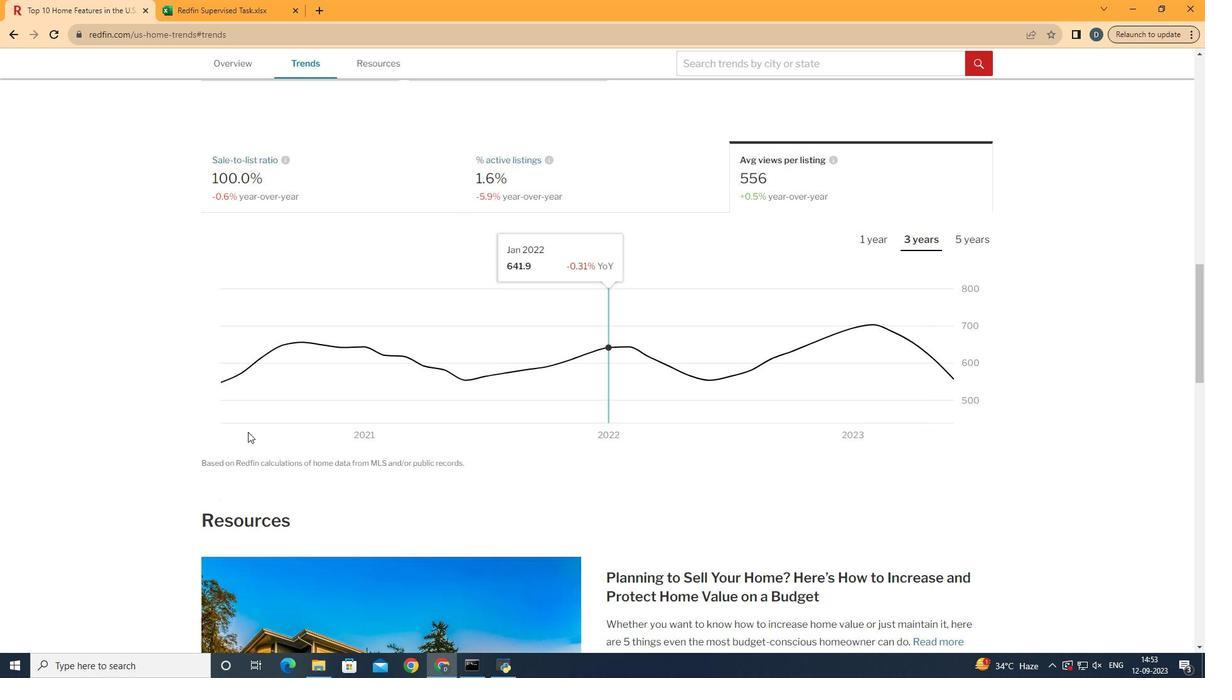 
Action: Mouse scrolled (939, 429) with delta (0, 0)
Screenshot: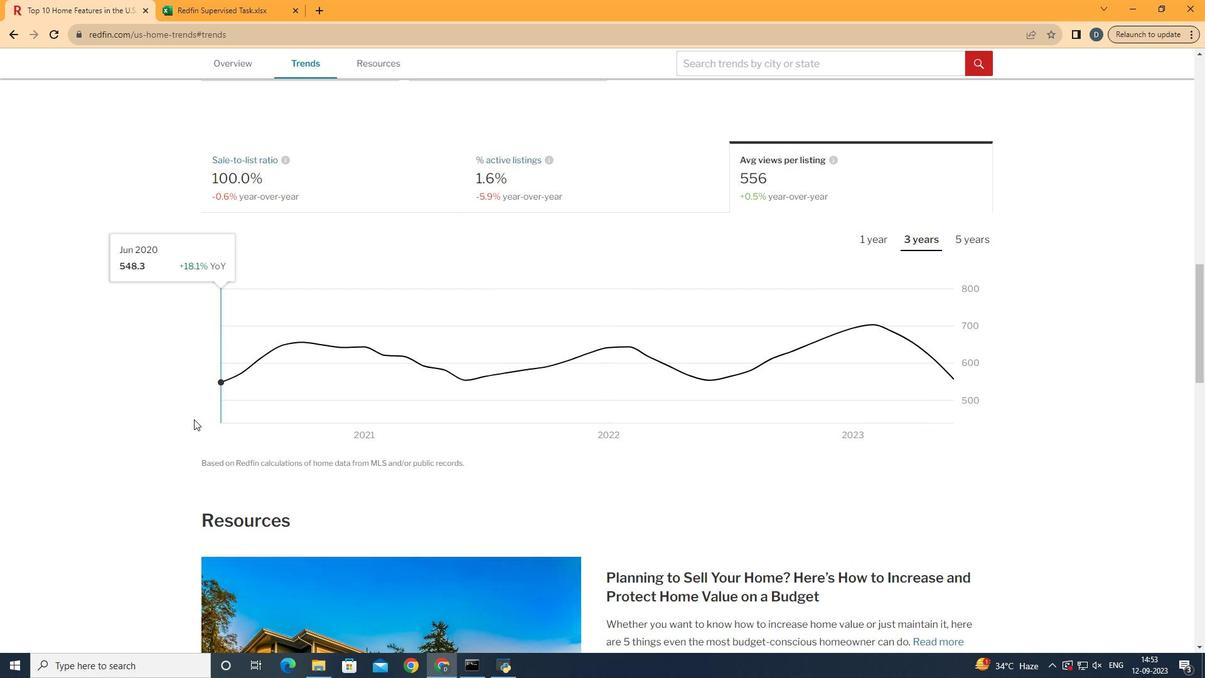 
Action: Mouse scrolled (939, 429) with delta (0, 0)
Screenshot: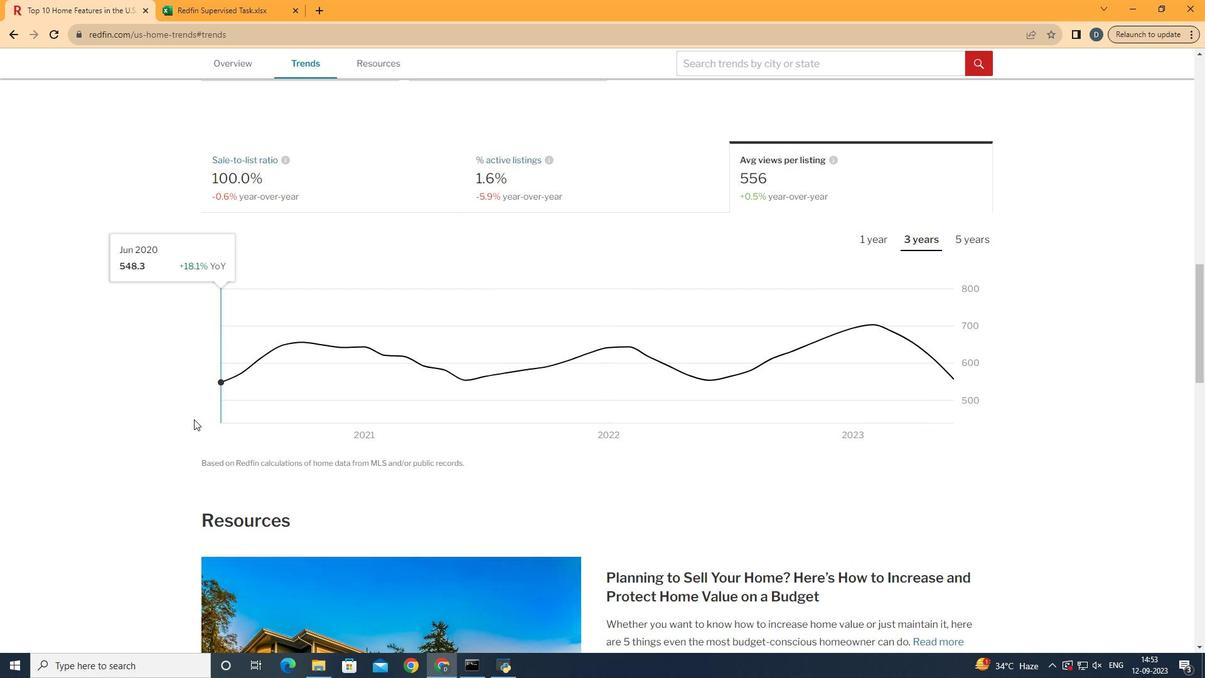 
Action: Mouse moved to (997, 388)
Screenshot: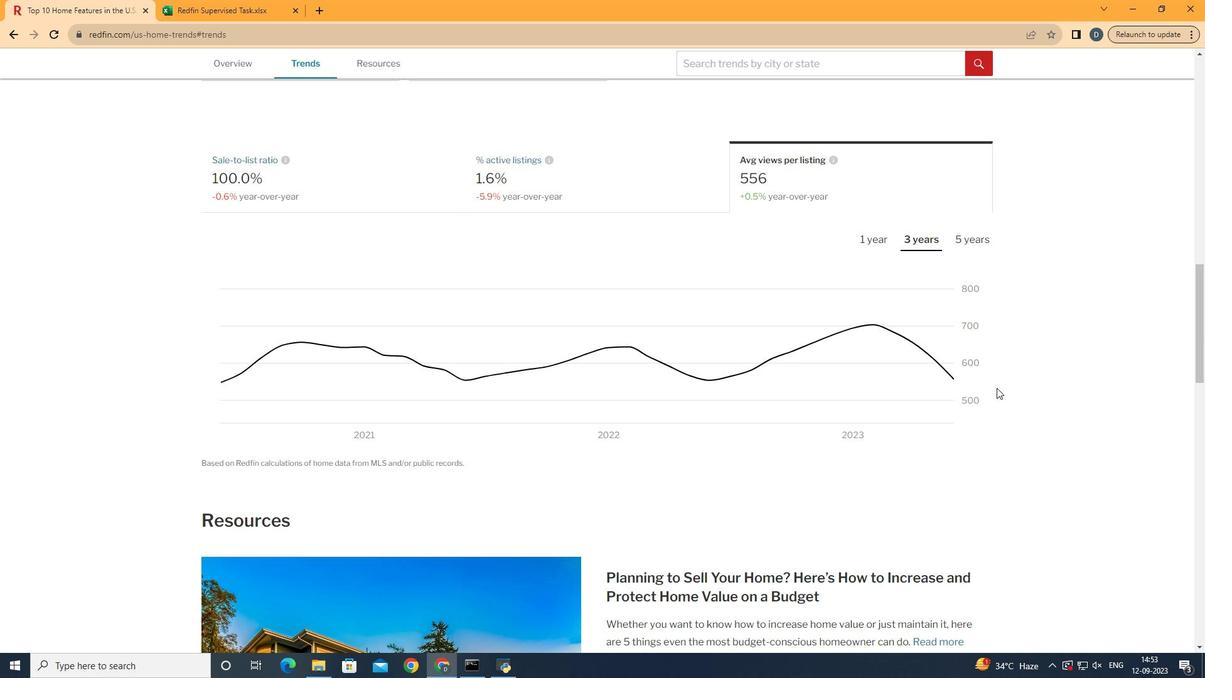 
